 Task: Search one way flight ticket for 3 adults, 3 children in business from Culebra: Benjamin Rivera Noriega Airport to Riverton: Central Wyoming Regional Airport (was Riverton Regional) on 8-4-2023. Choice of flights is Emirates. Number of bags: 1 carry on bag and 3 checked bags. Outbound departure time preference is 10:30.
Action: Mouse moved to (365, 298)
Screenshot: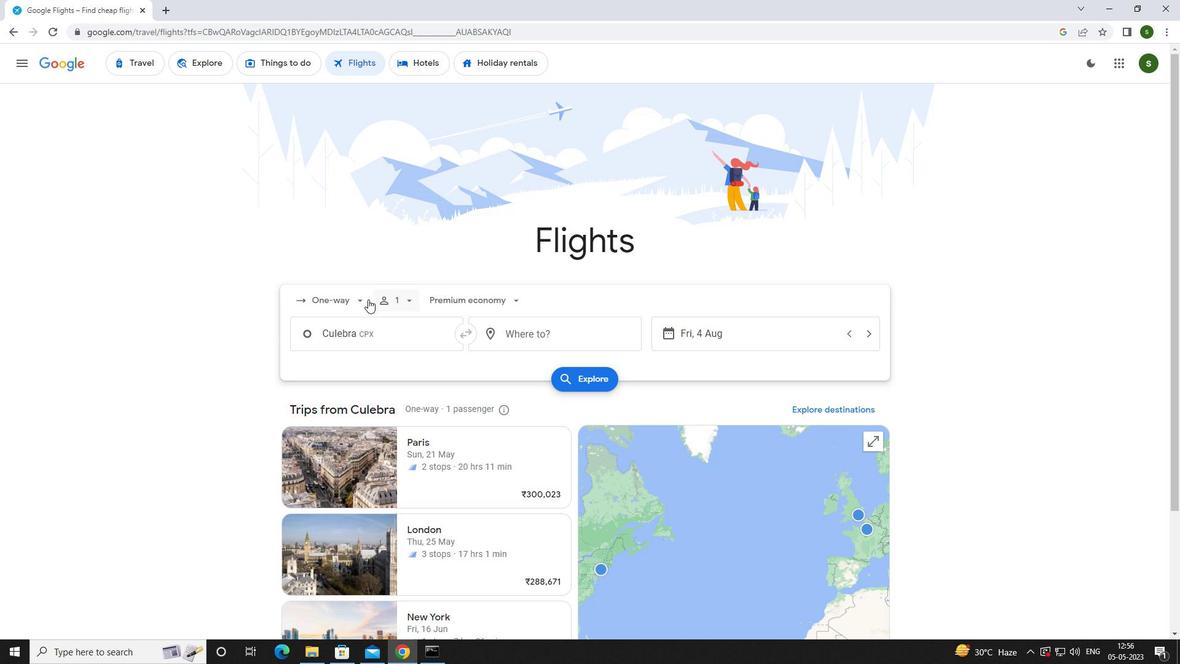 
Action: Mouse pressed left at (365, 298)
Screenshot: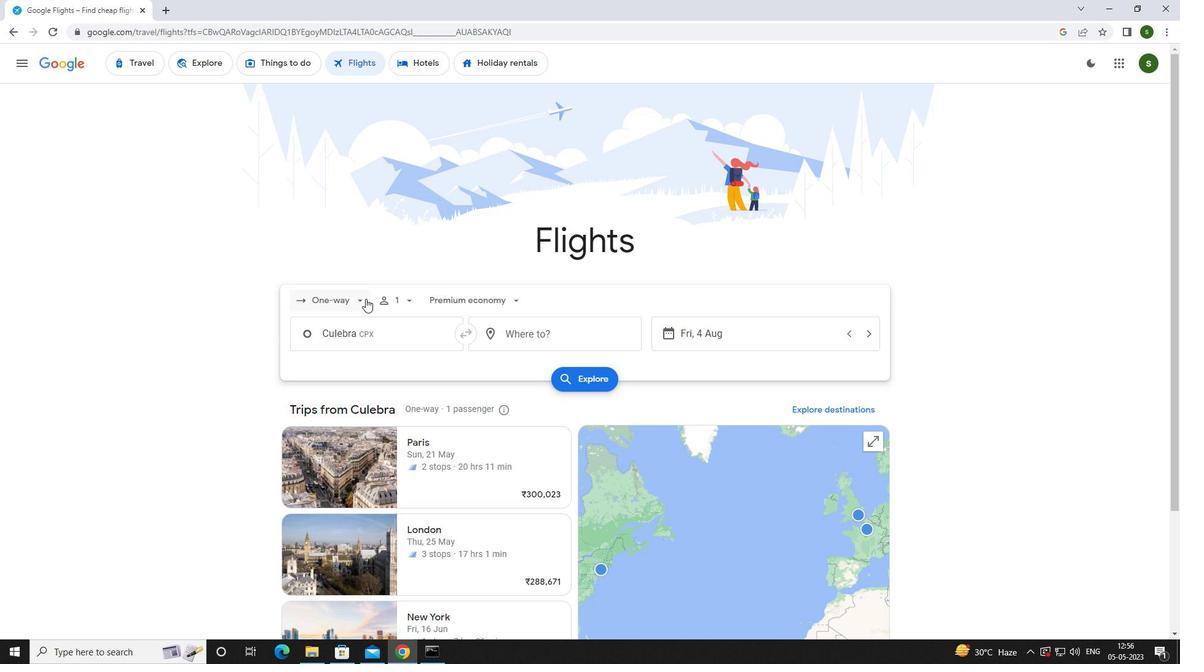 
Action: Mouse moved to (351, 351)
Screenshot: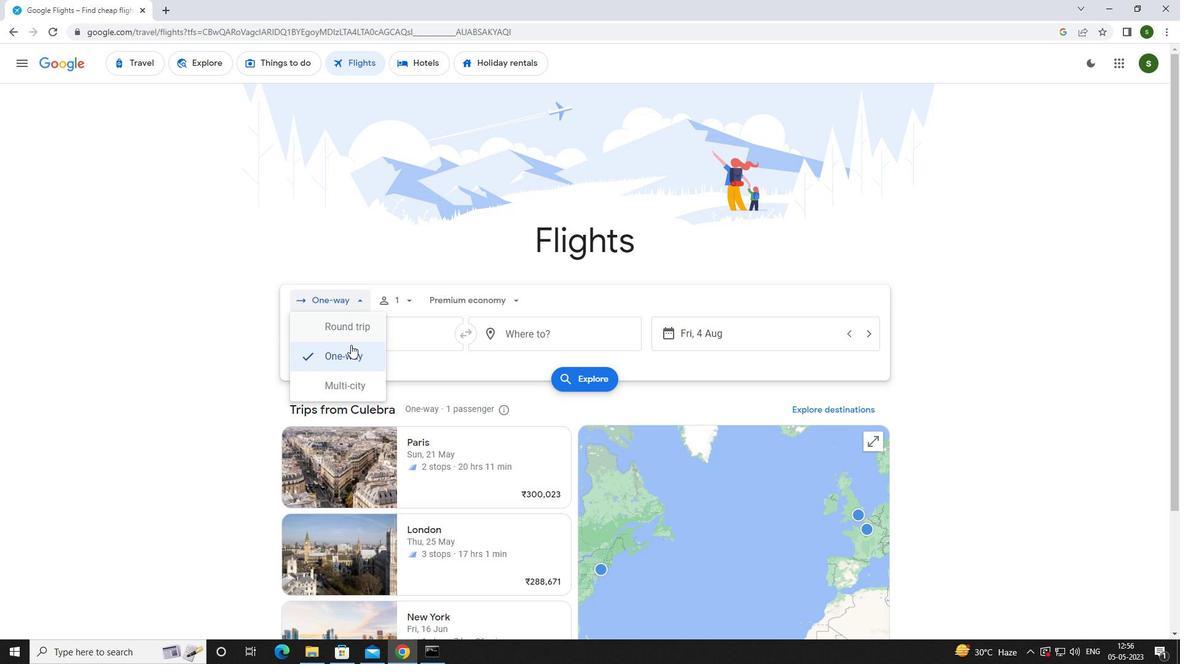 
Action: Mouse pressed left at (351, 351)
Screenshot: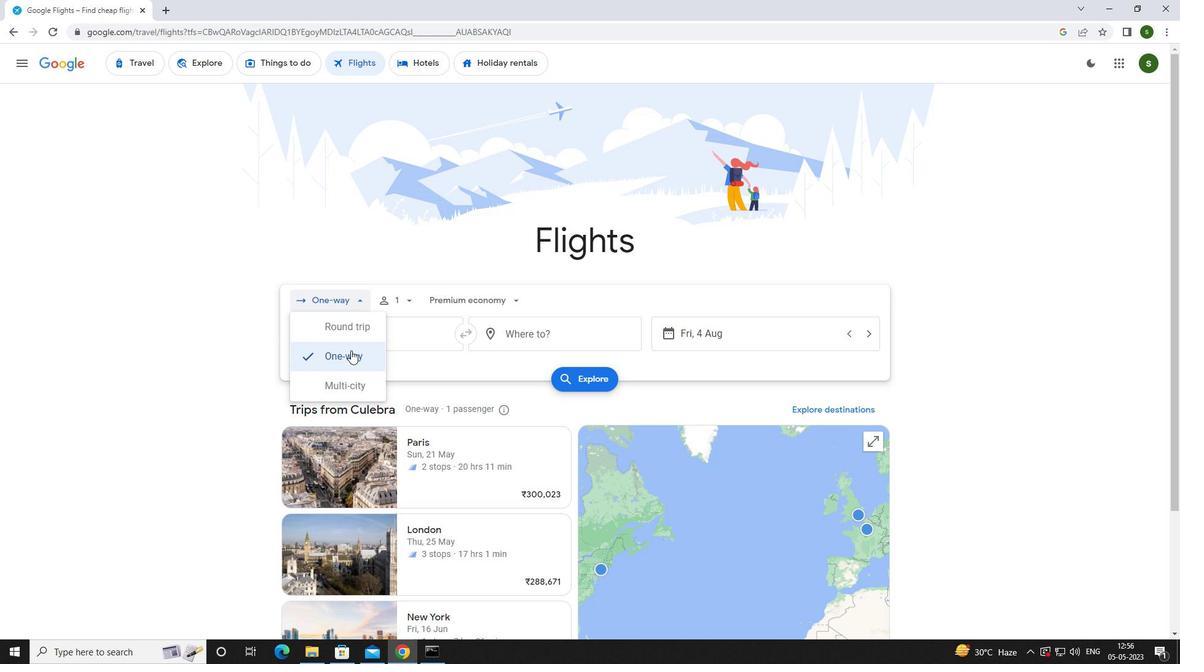 
Action: Mouse moved to (405, 302)
Screenshot: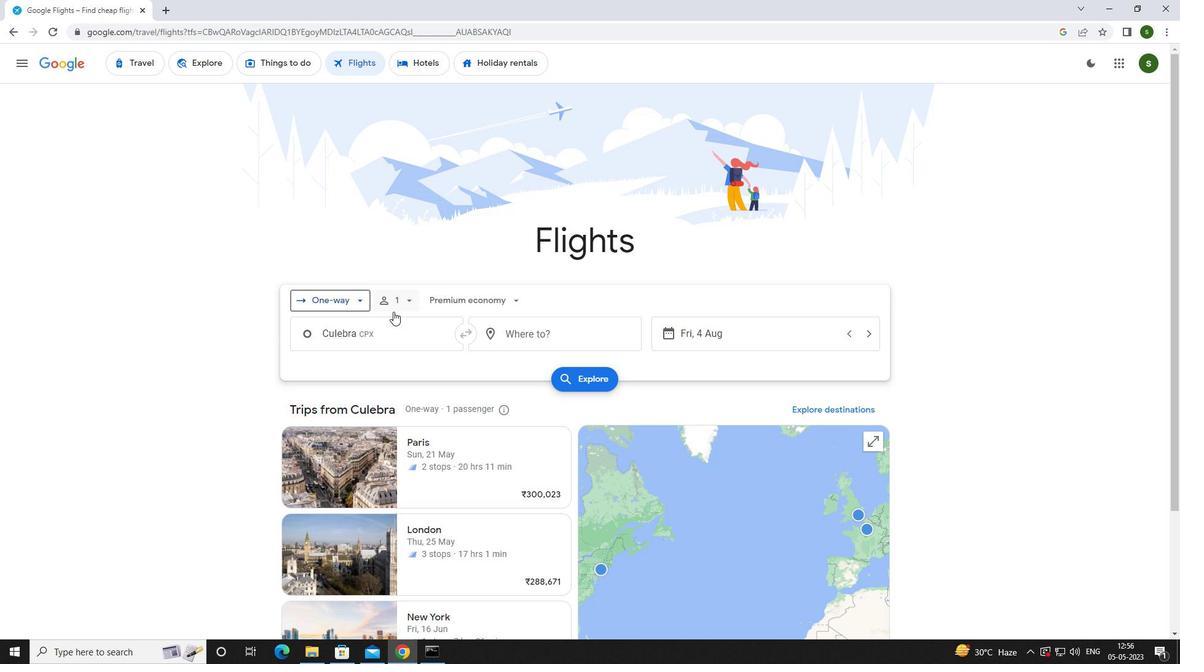 
Action: Mouse pressed left at (405, 302)
Screenshot: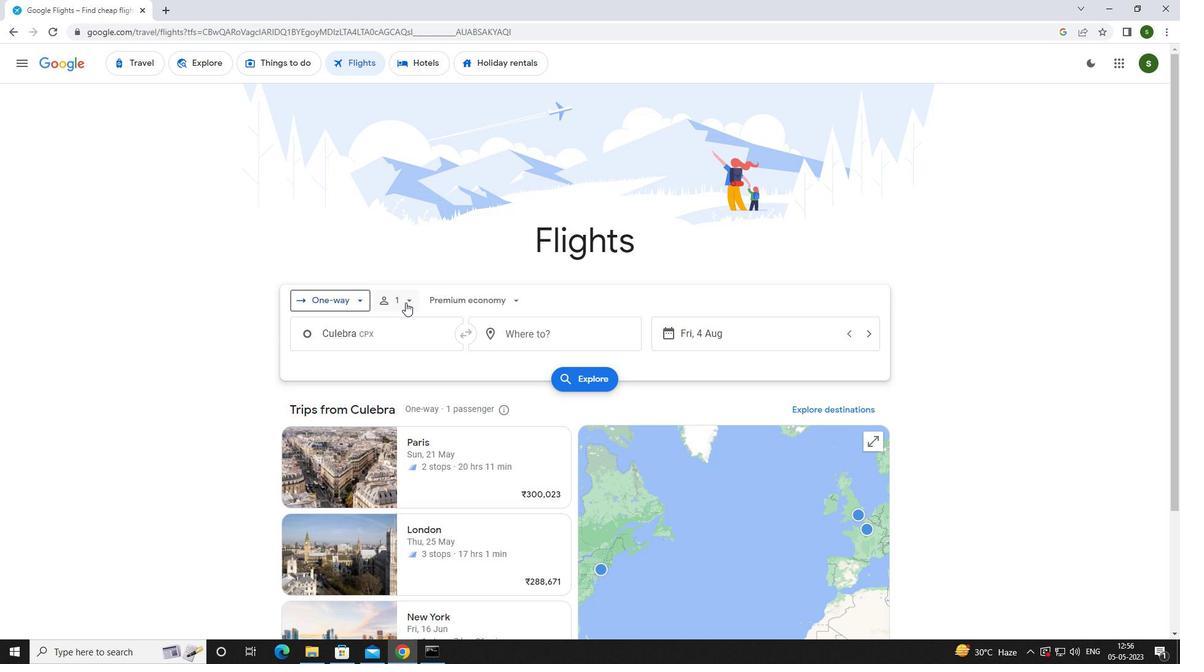 
Action: Mouse moved to (497, 325)
Screenshot: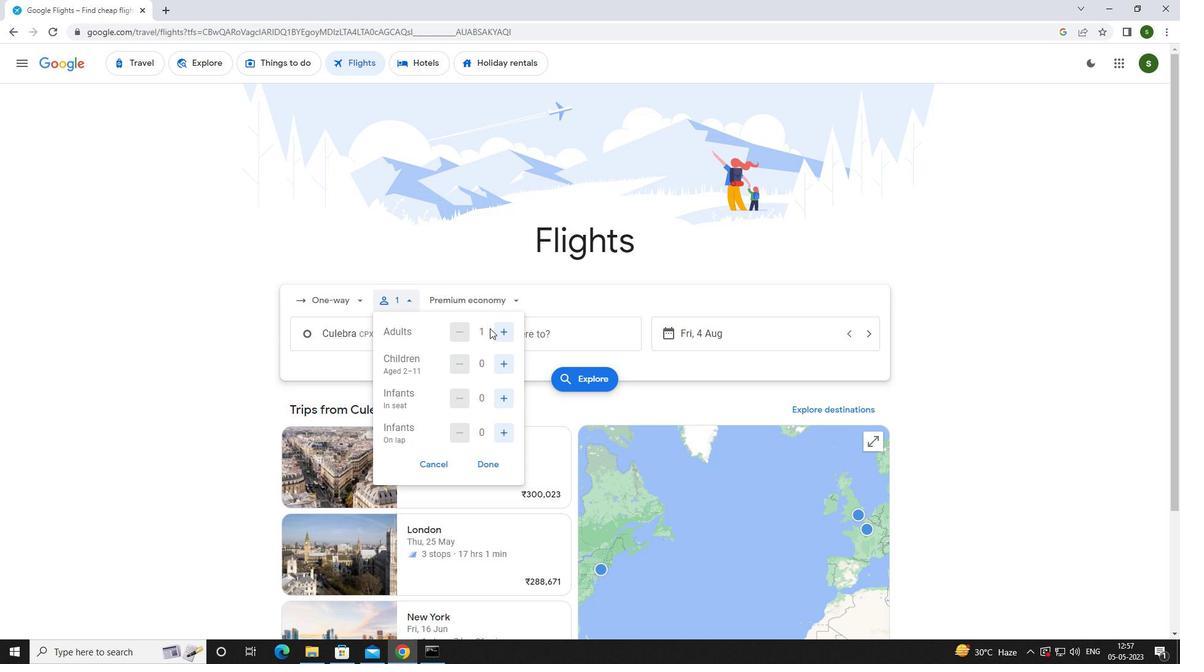 
Action: Mouse pressed left at (497, 325)
Screenshot: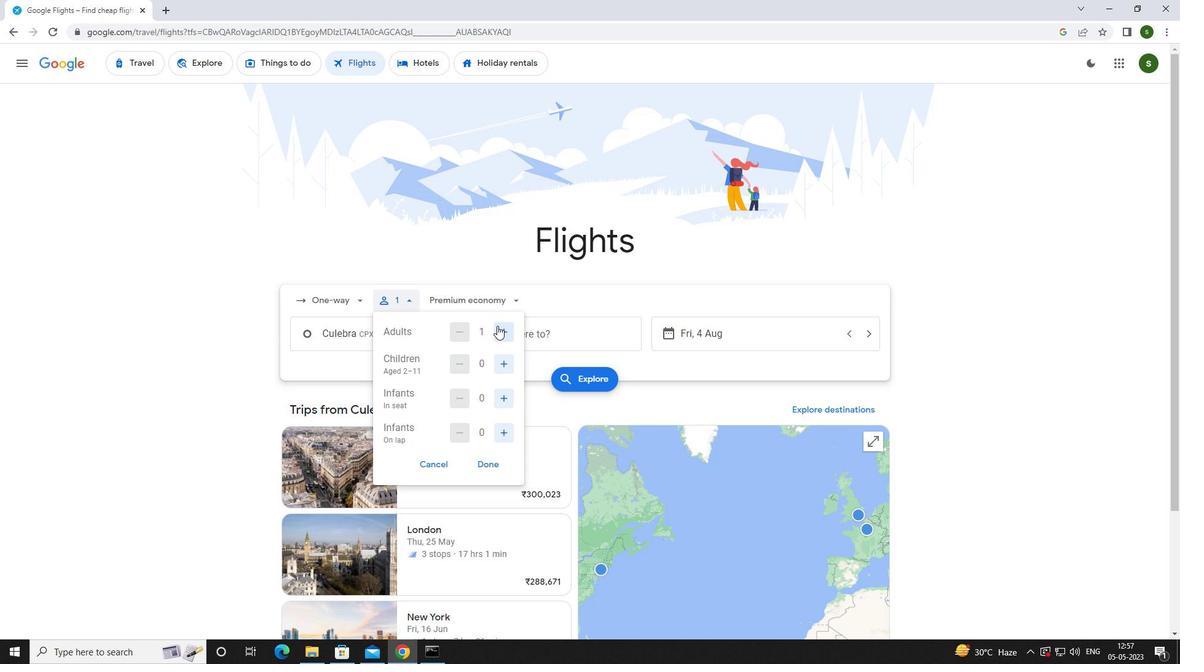 
Action: Mouse pressed left at (497, 325)
Screenshot: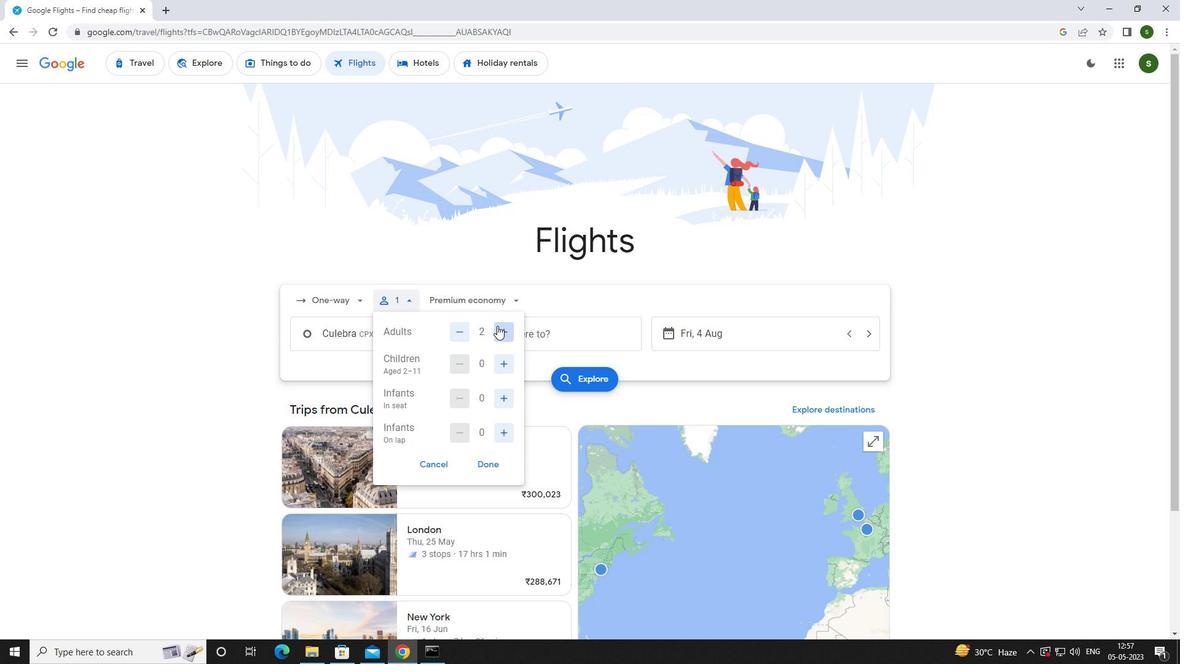 
Action: Mouse moved to (502, 357)
Screenshot: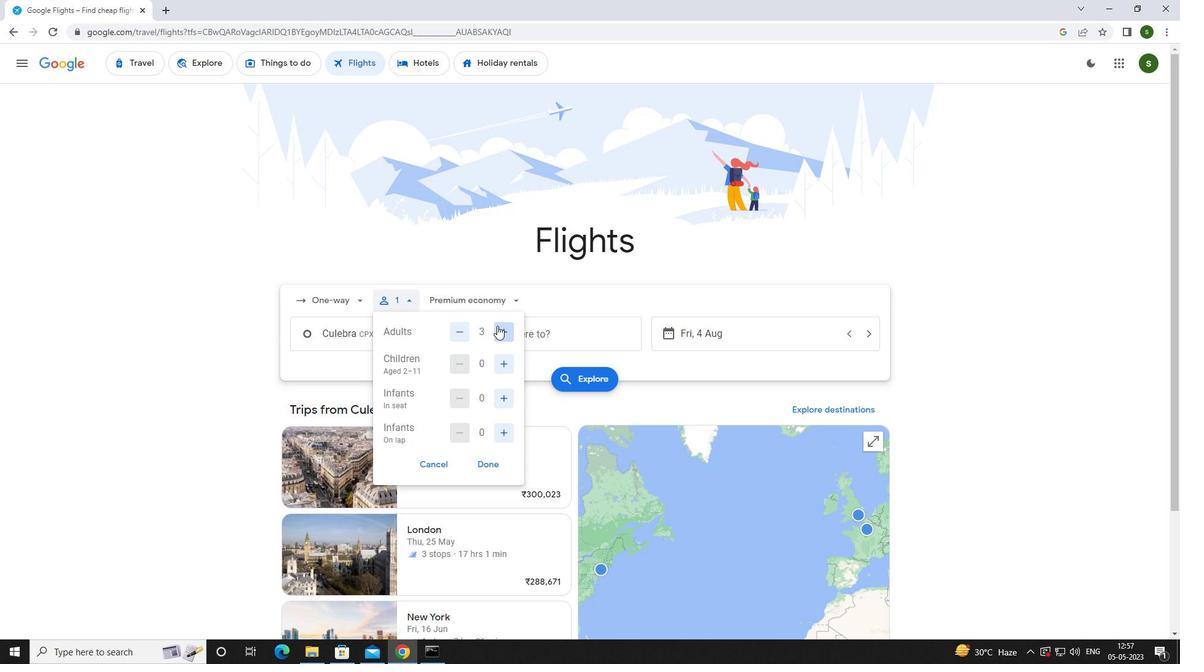 
Action: Mouse pressed left at (502, 357)
Screenshot: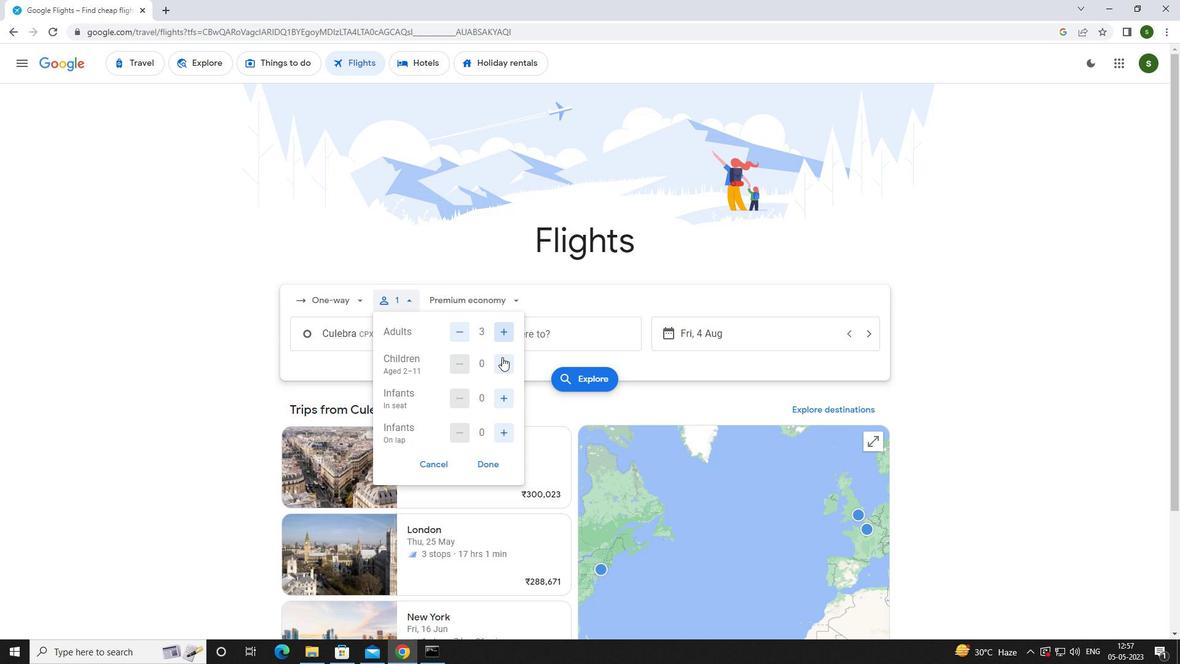 
Action: Mouse pressed left at (502, 357)
Screenshot: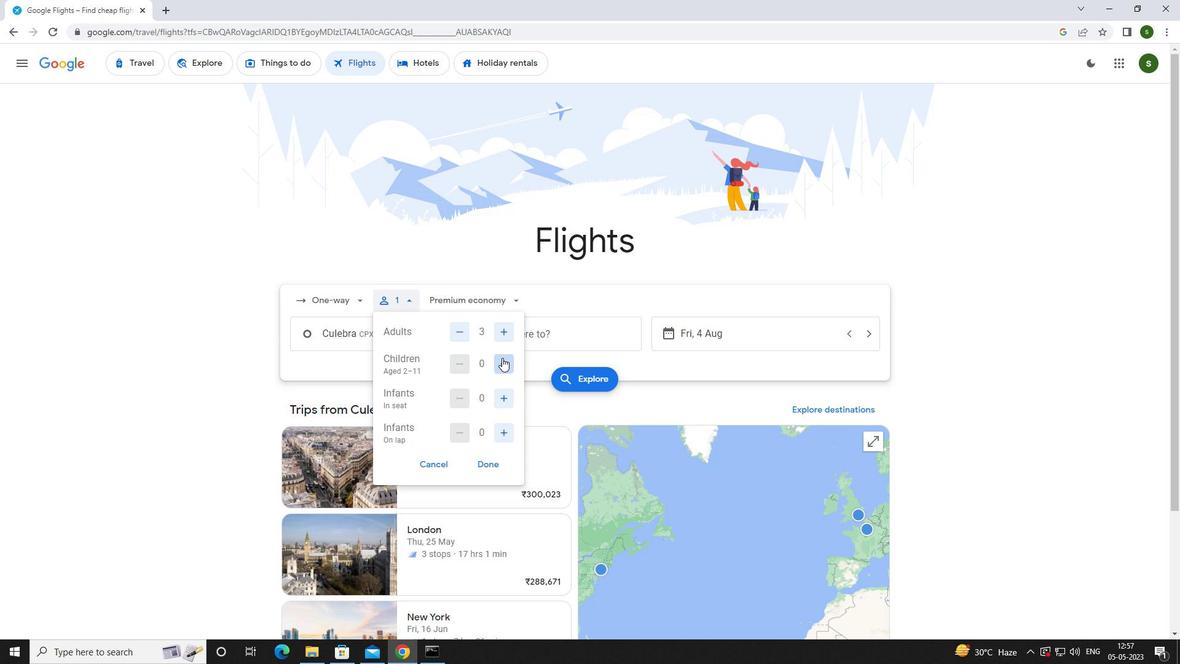 
Action: Mouse pressed left at (502, 357)
Screenshot: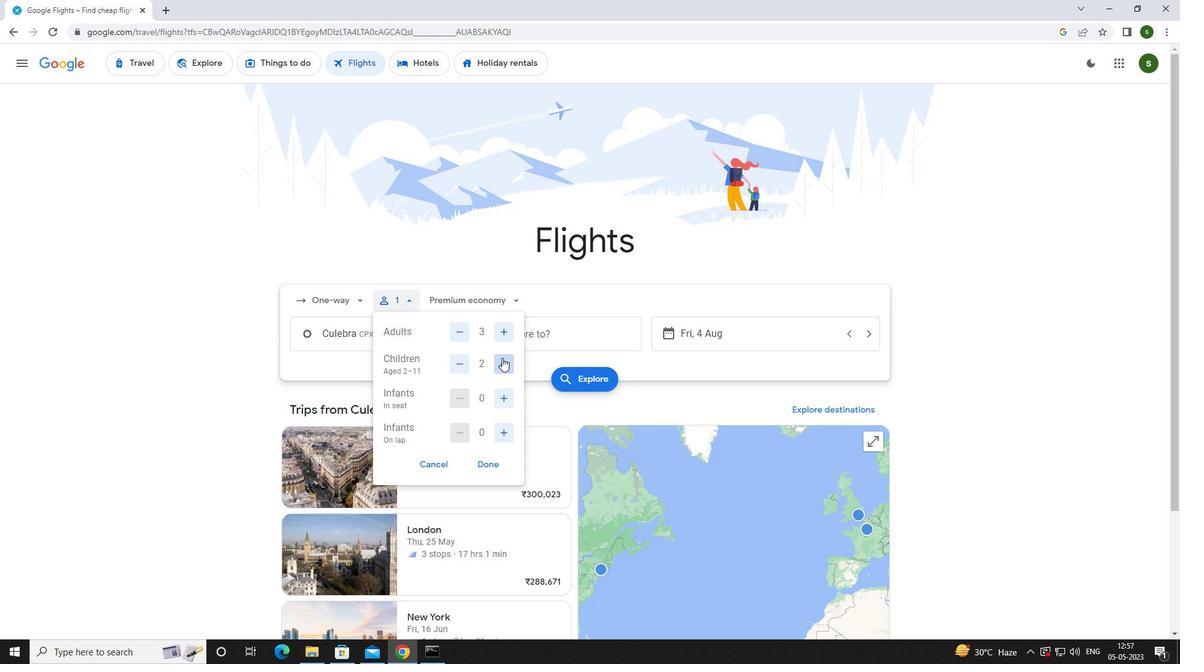 
Action: Mouse moved to (496, 300)
Screenshot: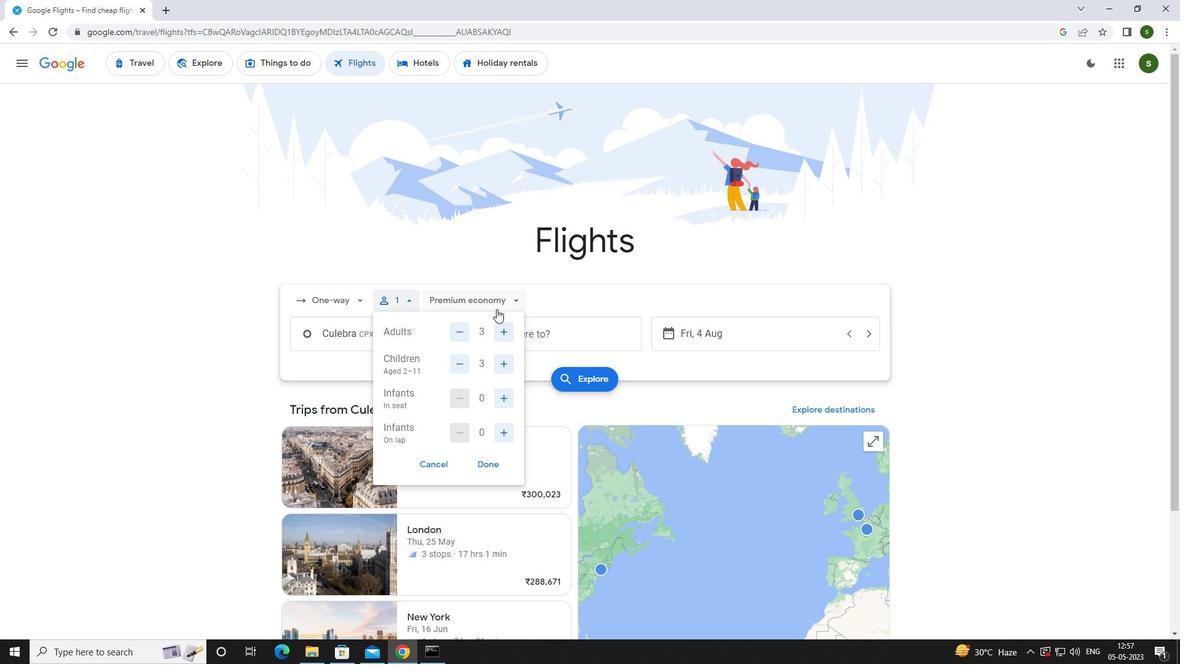 
Action: Mouse pressed left at (496, 300)
Screenshot: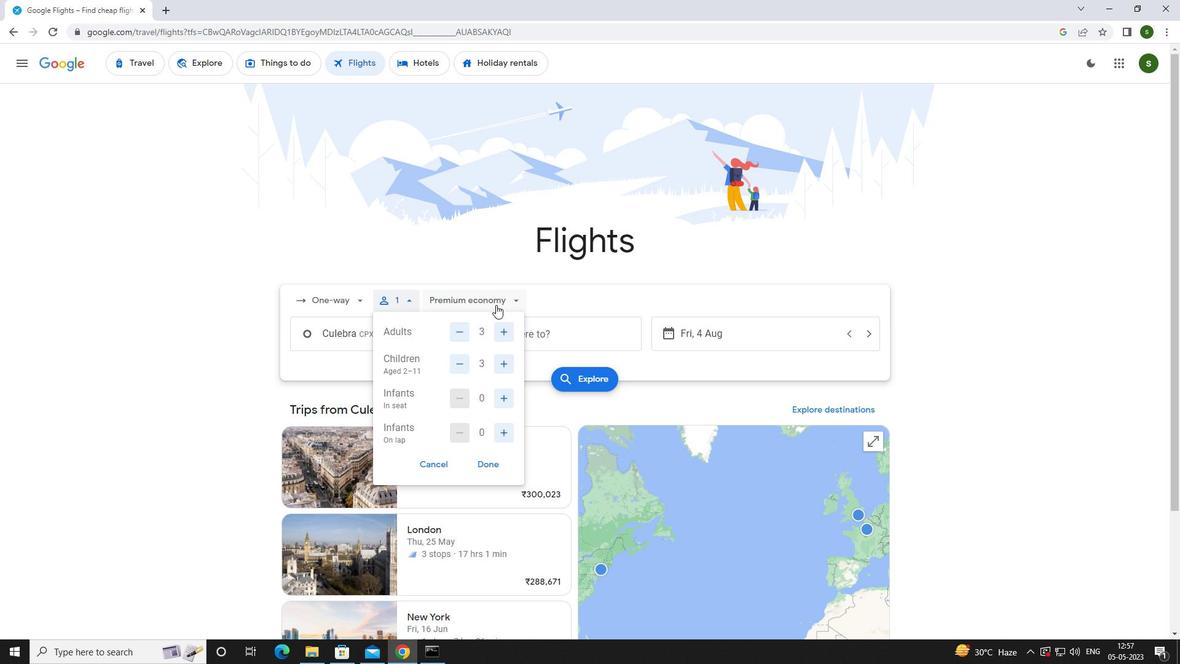 
Action: Mouse moved to (488, 381)
Screenshot: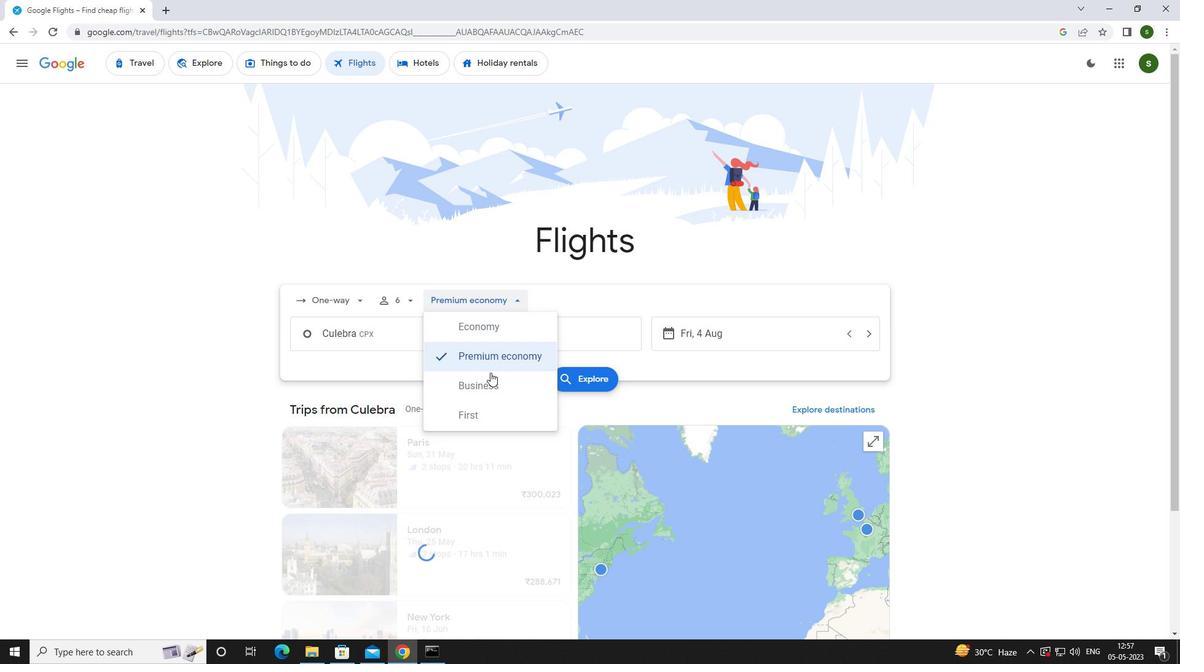 
Action: Mouse pressed left at (488, 381)
Screenshot: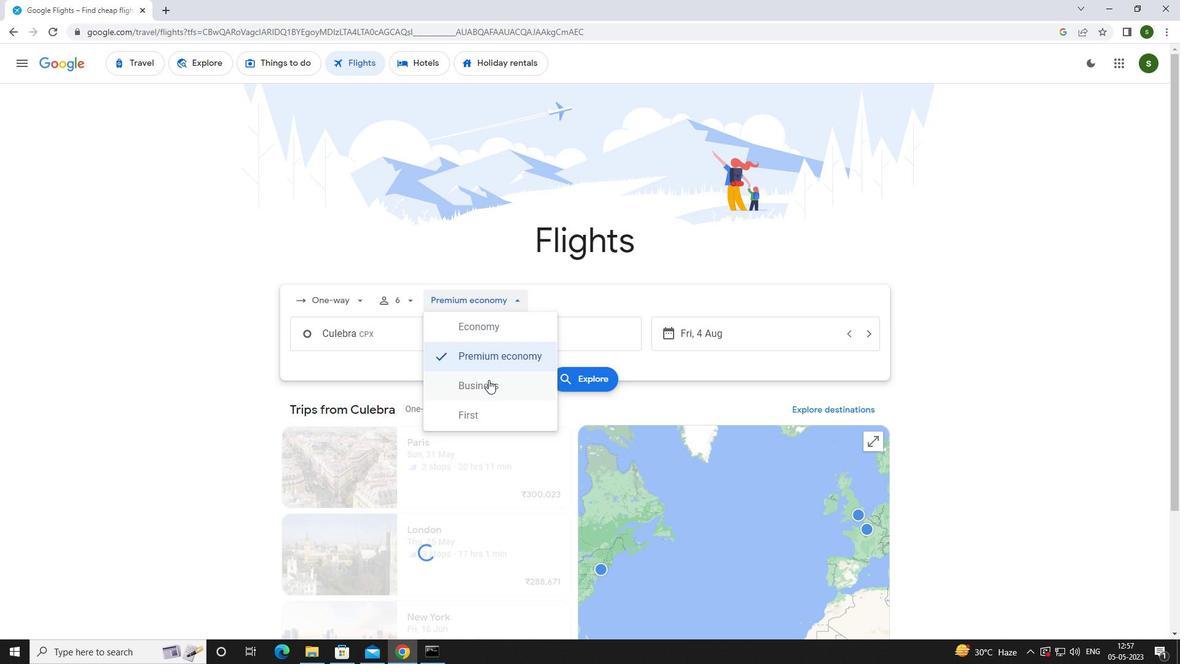 
Action: Mouse moved to (415, 333)
Screenshot: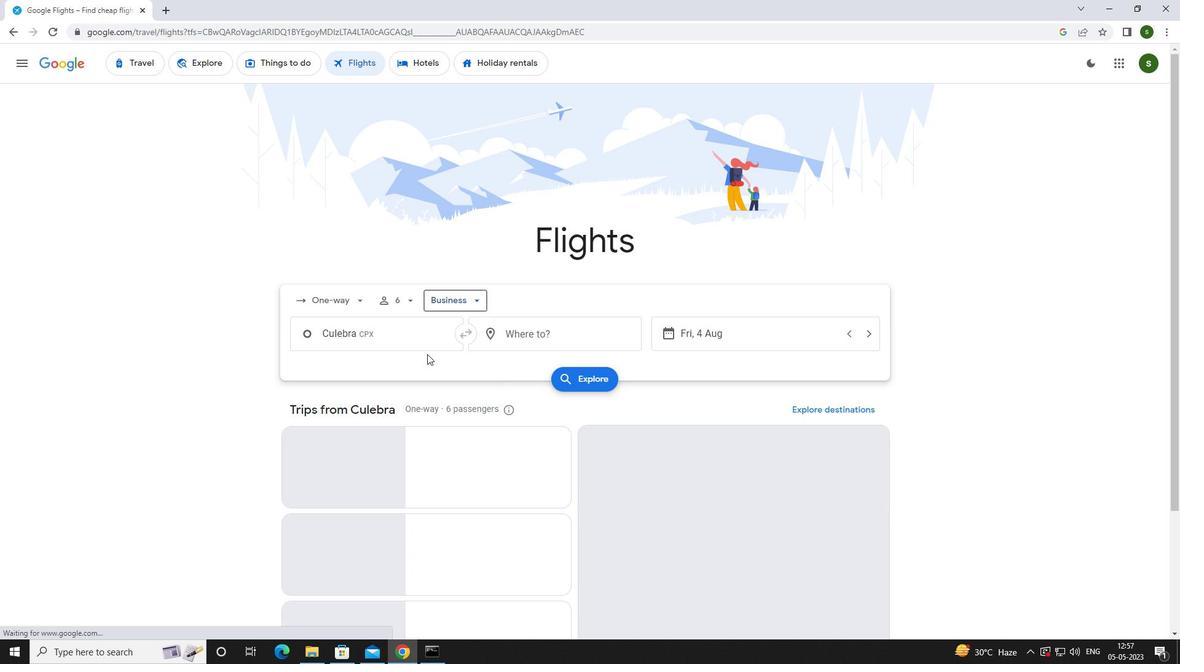 
Action: Mouse pressed left at (415, 333)
Screenshot: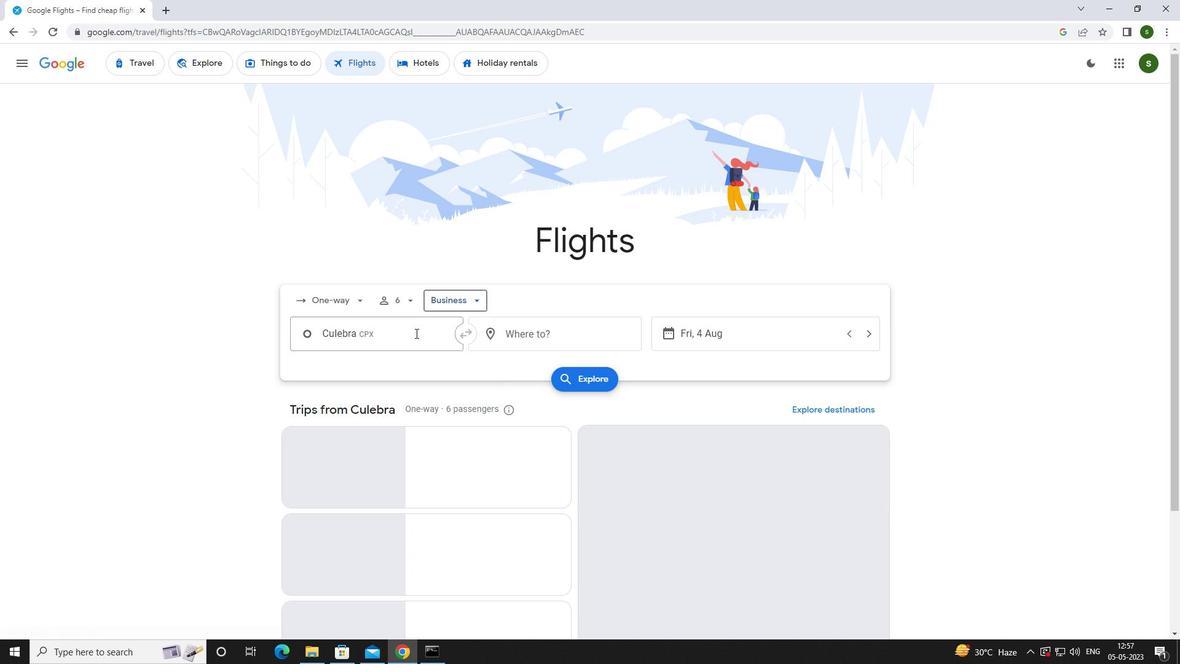 
Action: Mouse moved to (415, 332)
Screenshot: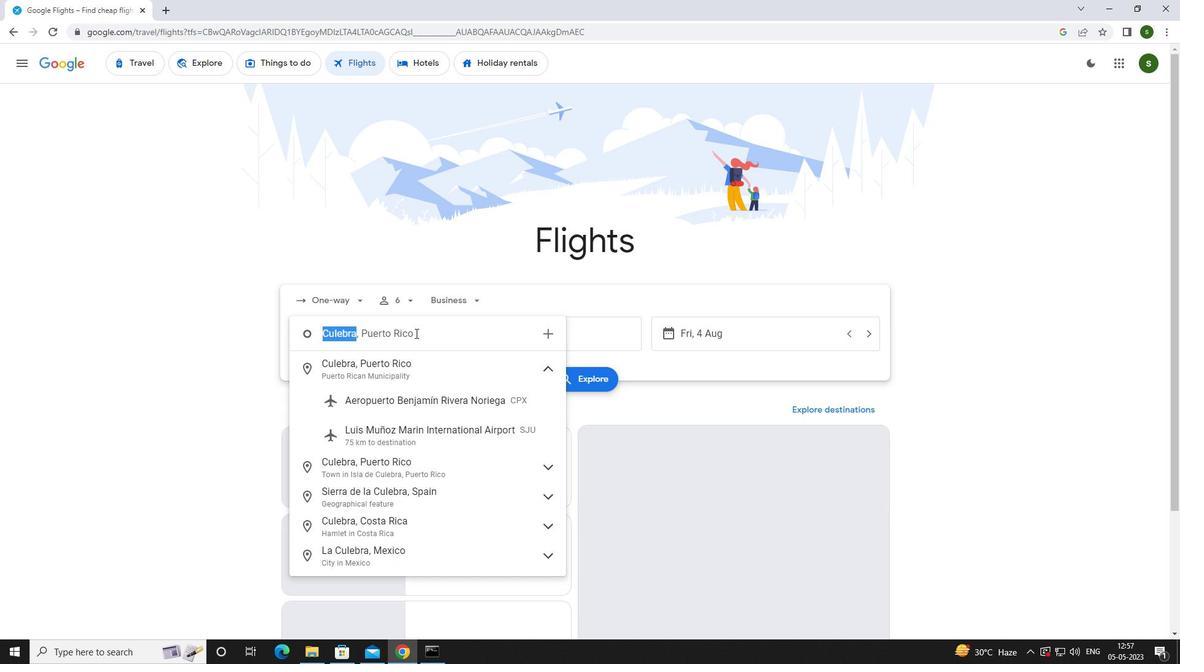 
Action: Key pressed <Key.caps_lock>b<Key.caps_lock>enjamin<Key.space><Key.caps_lock>r<Key.caps_lock>i
Screenshot: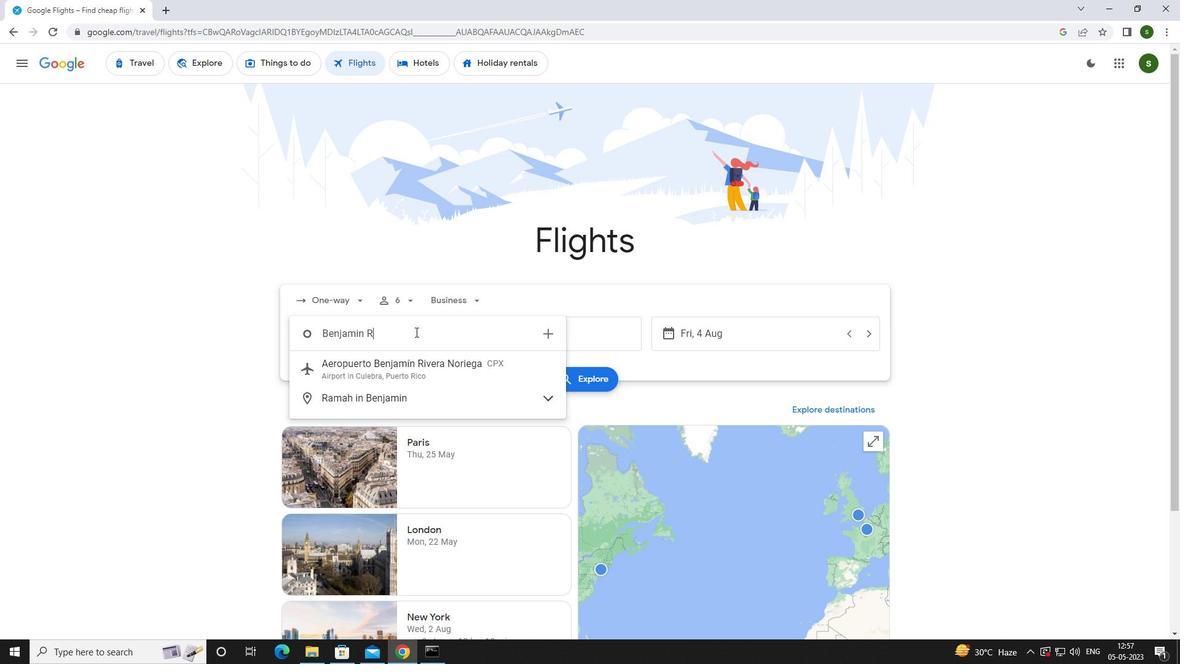 
Action: Mouse moved to (411, 365)
Screenshot: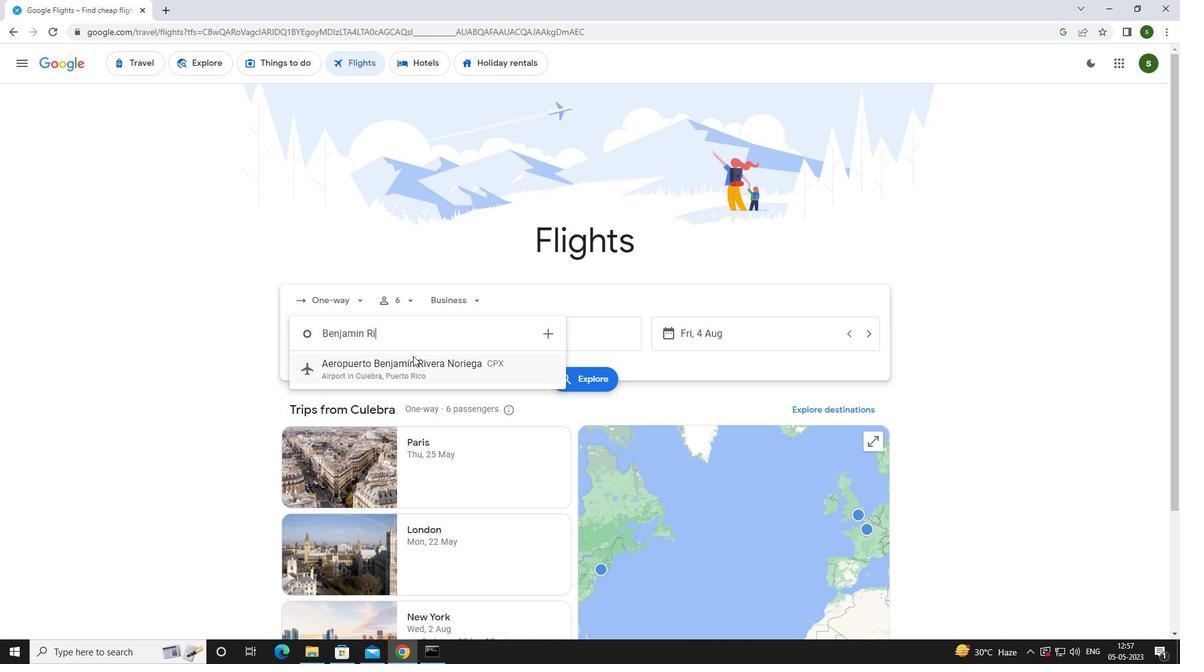 
Action: Mouse pressed left at (411, 365)
Screenshot: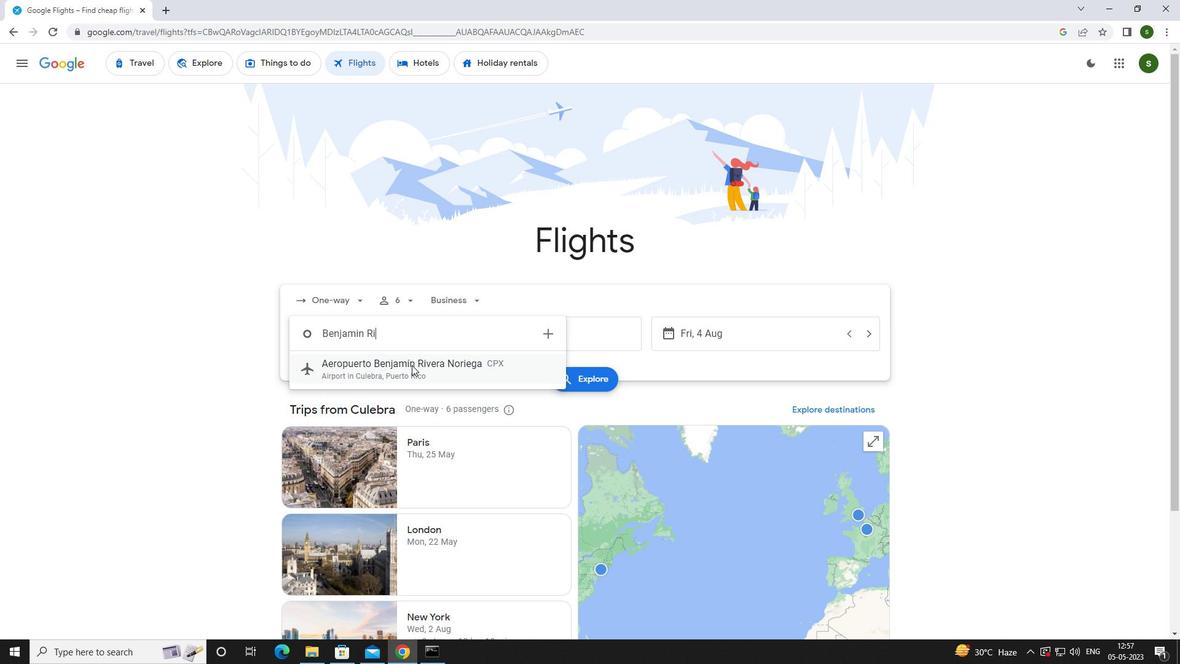
Action: Mouse moved to (533, 340)
Screenshot: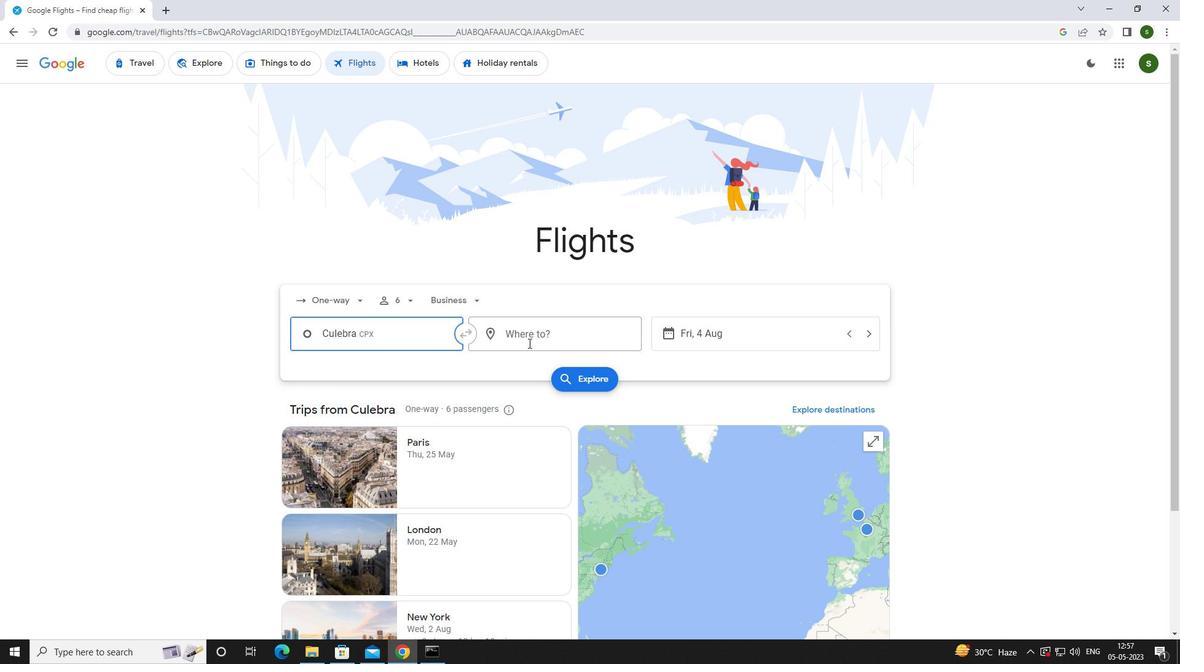 
Action: Mouse pressed left at (533, 340)
Screenshot: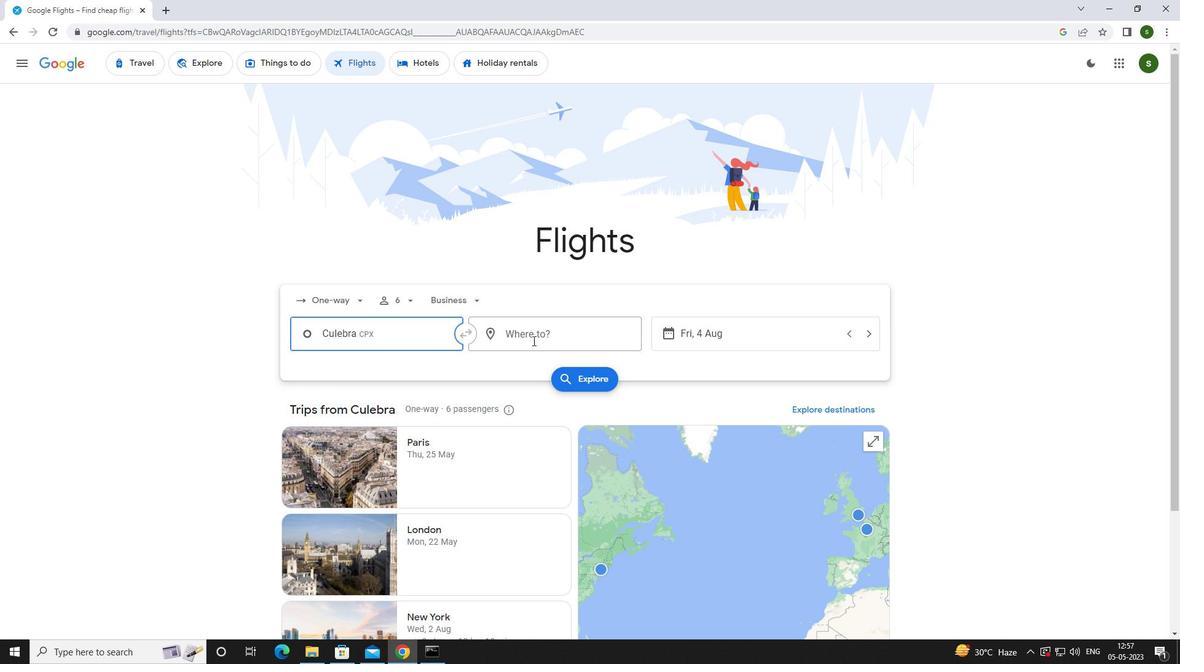 
Action: Key pressed <Key.caps_lock>r<Key.caps_lock>iverto
Screenshot: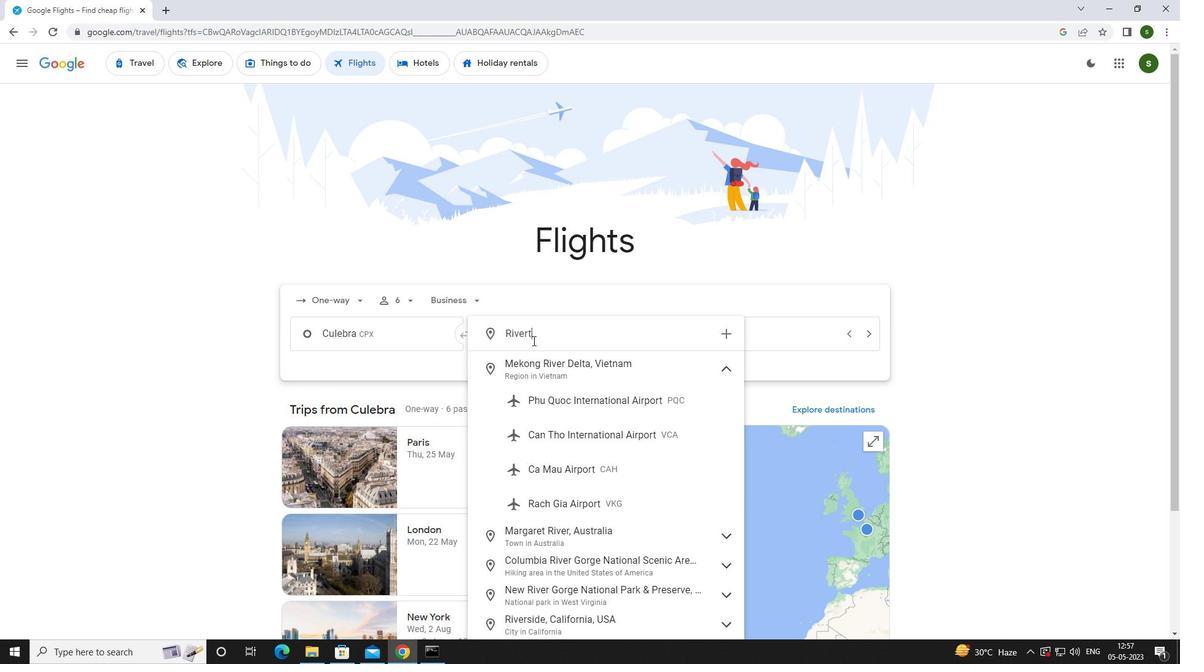 
Action: Mouse moved to (570, 403)
Screenshot: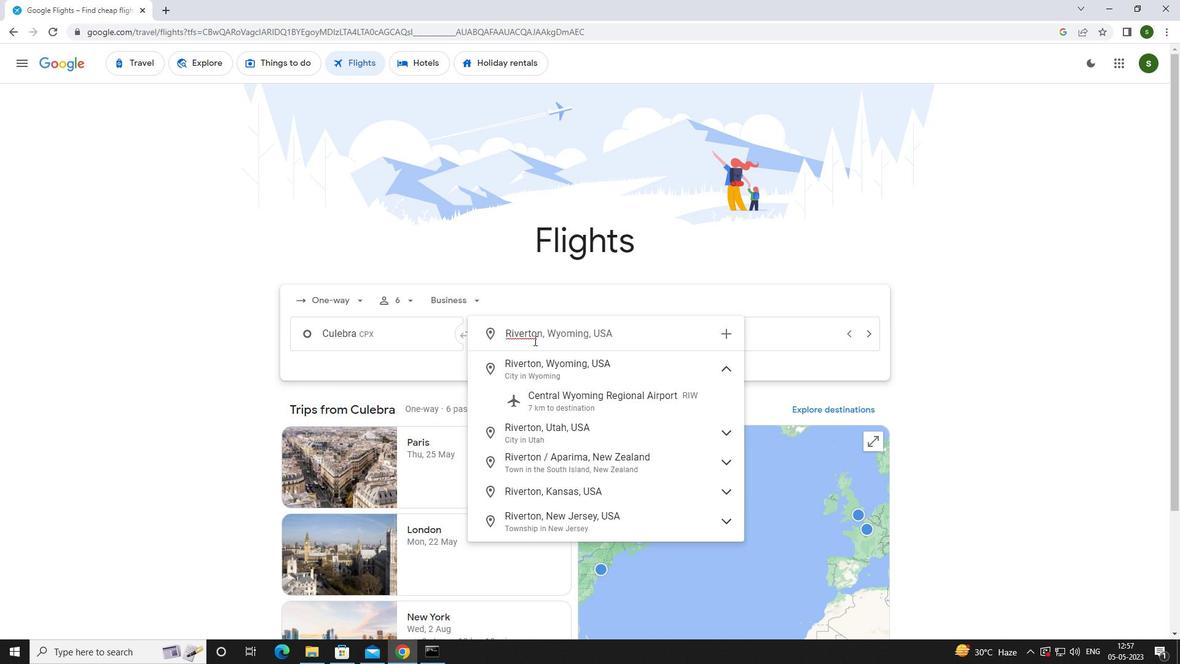 
Action: Mouse pressed left at (570, 403)
Screenshot: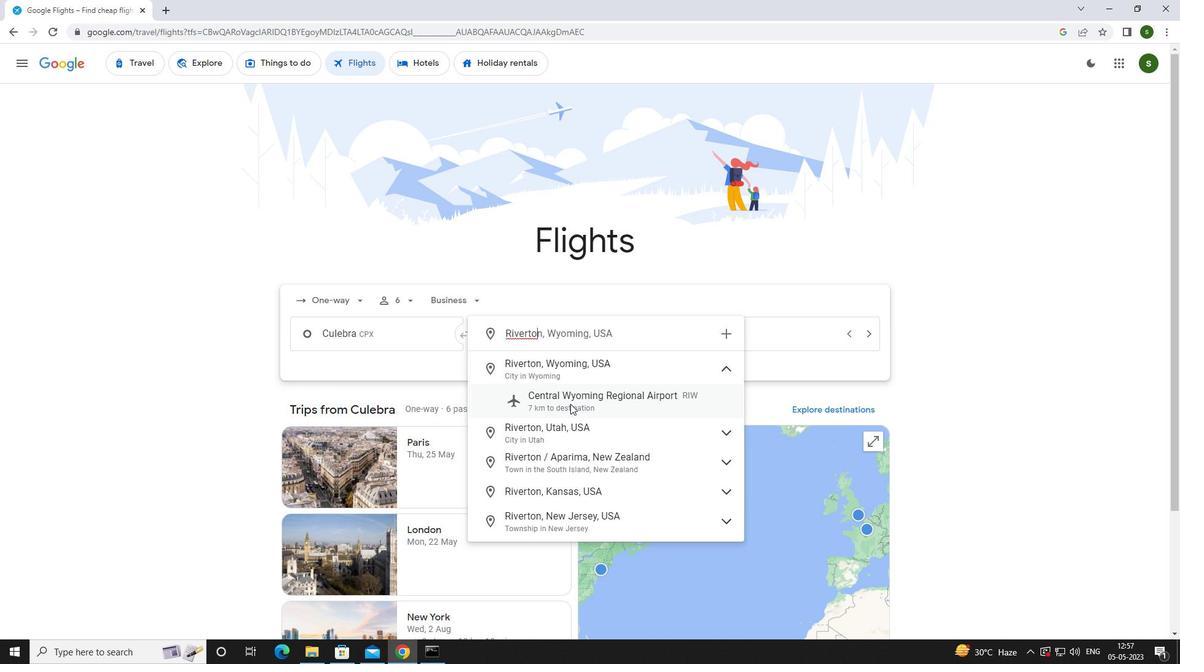 
Action: Mouse moved to (729, 338)
Screenshot: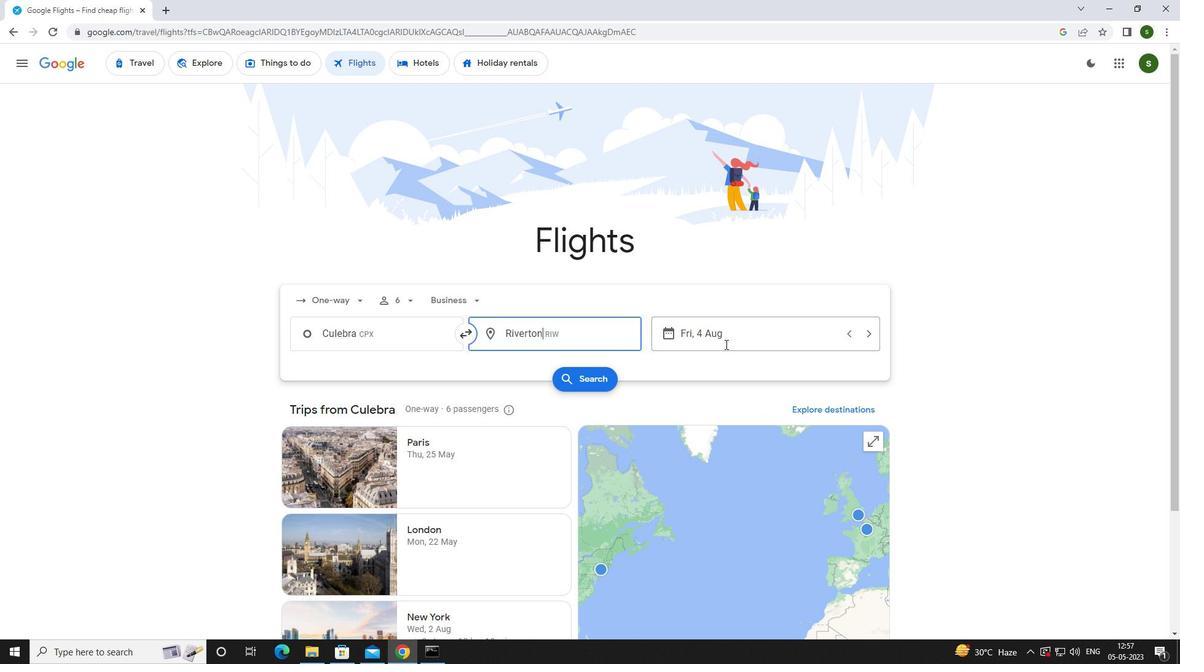 
Action: Mouse pressed left at (729, 338)
Screenshot: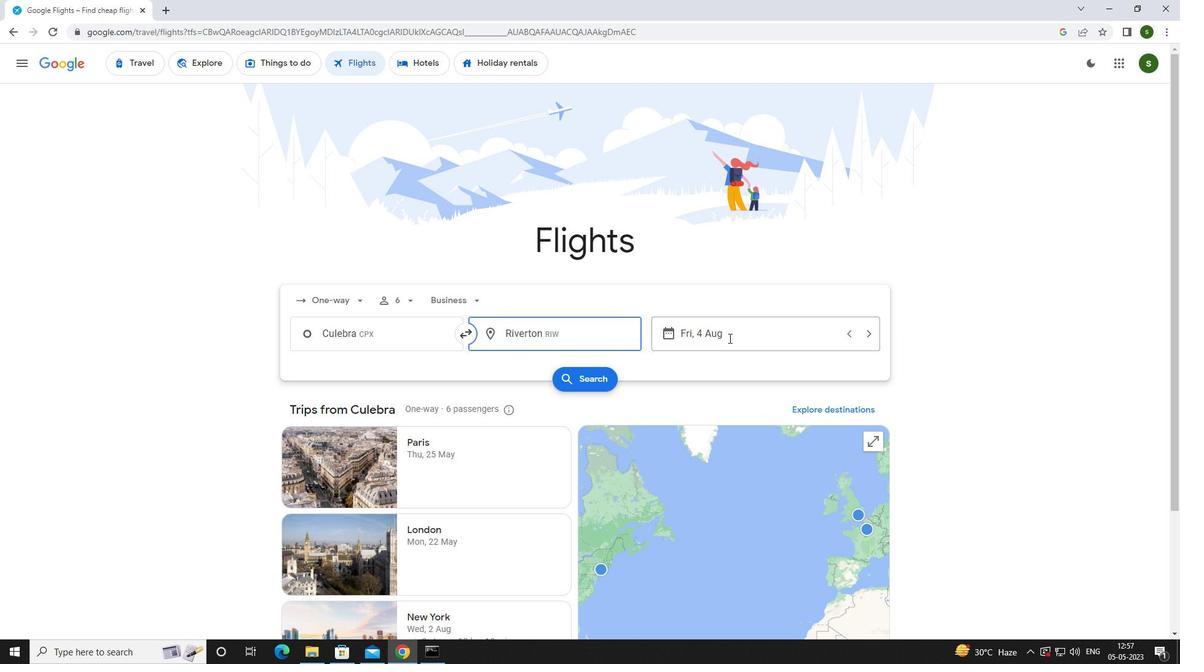 
Action: Mouse moved to (594, 416)
Screenshot: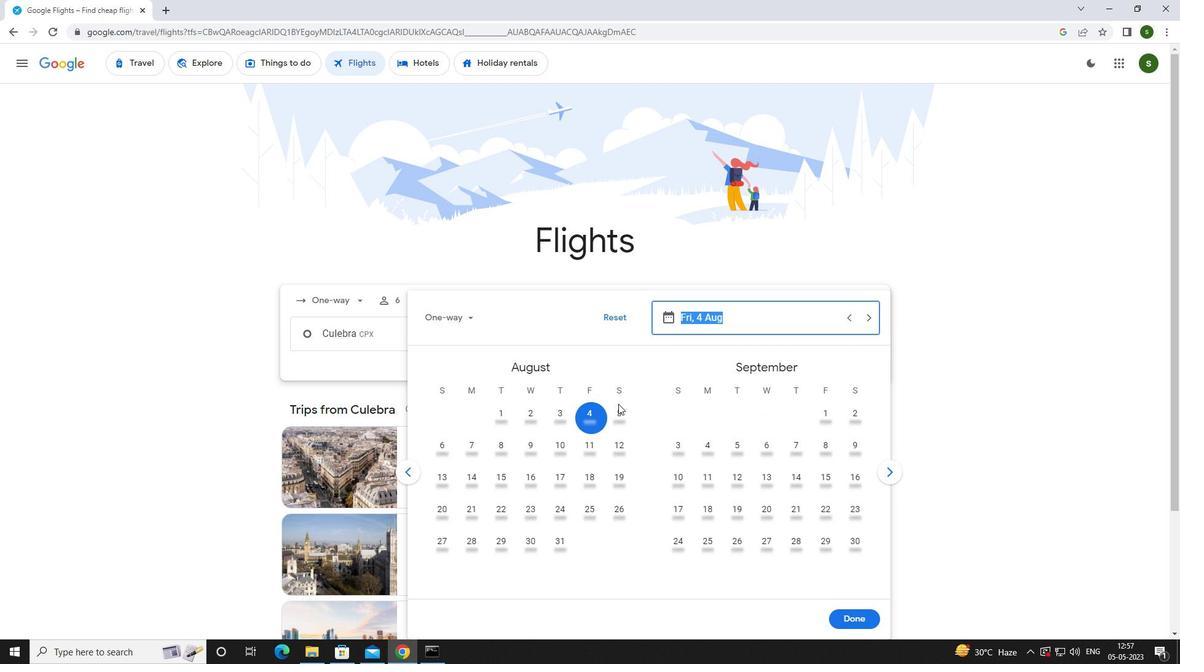 
Action: Mouse pressed left at (594, 416)
Screenshot: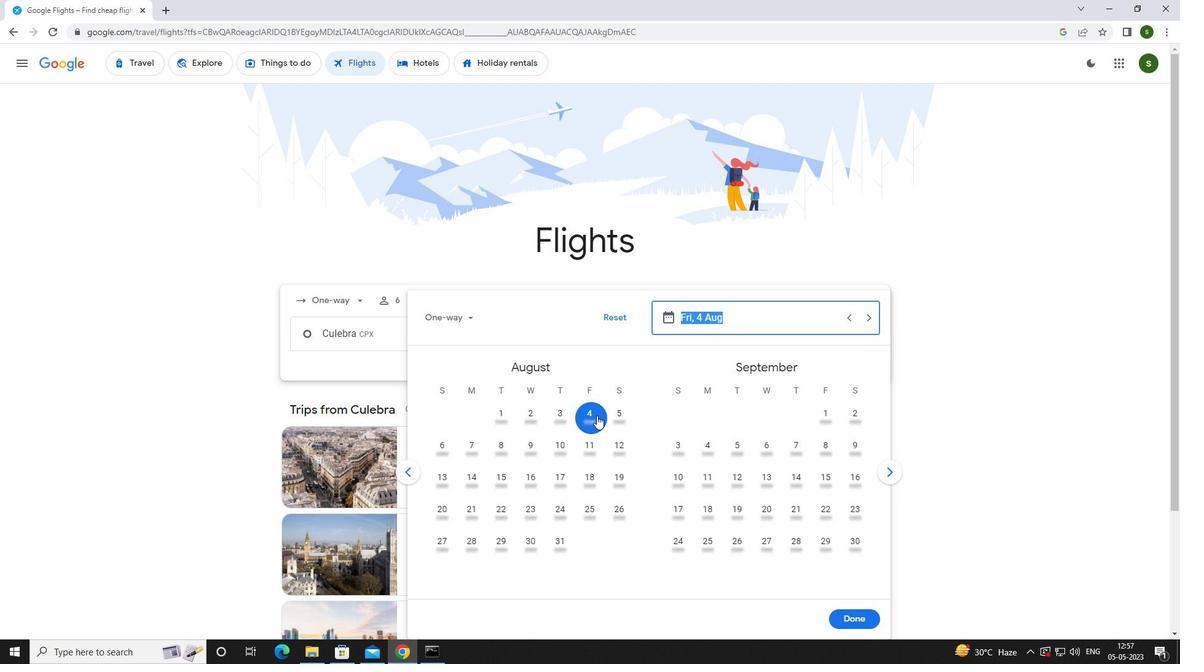 
Action: Mouse moved to (850, 616)
Screenshot: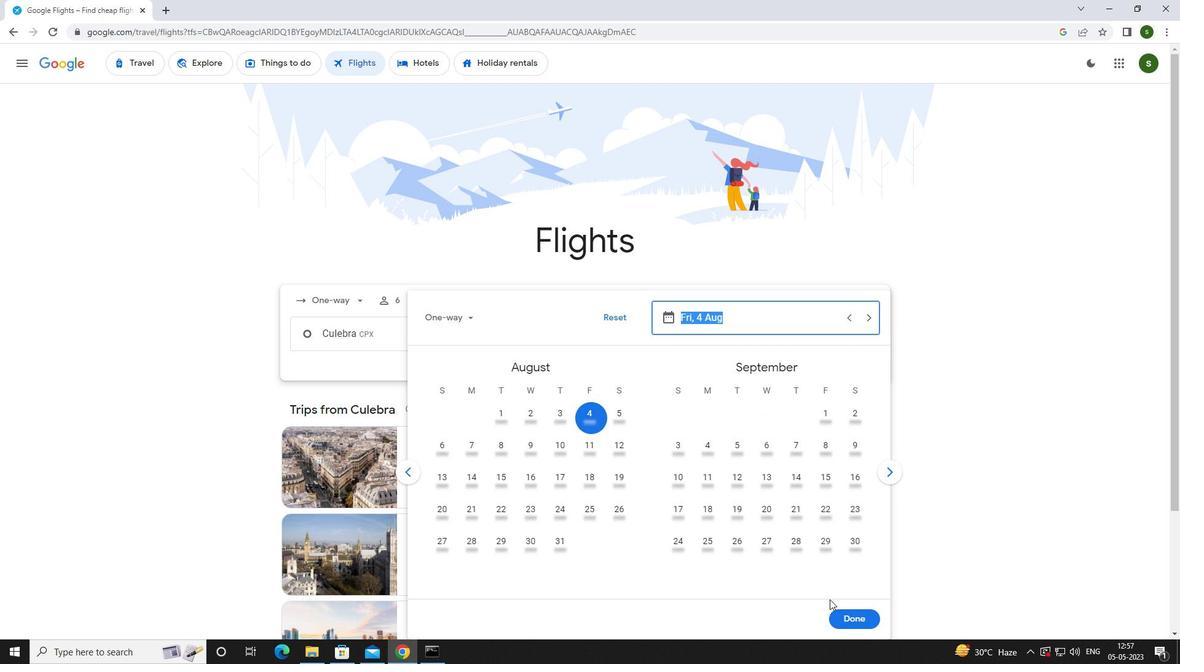 
Action: Mouse pressed left at (850, 616)
Screenshot: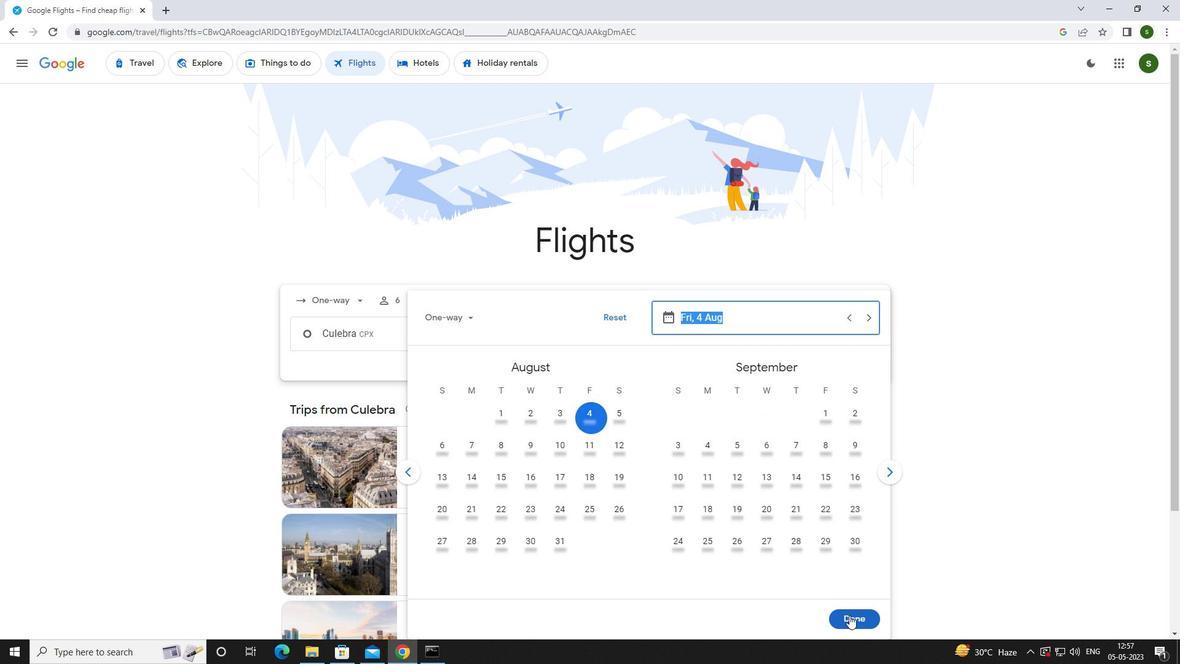 
Action: Mouse moved to (584, 380)
Screenshot: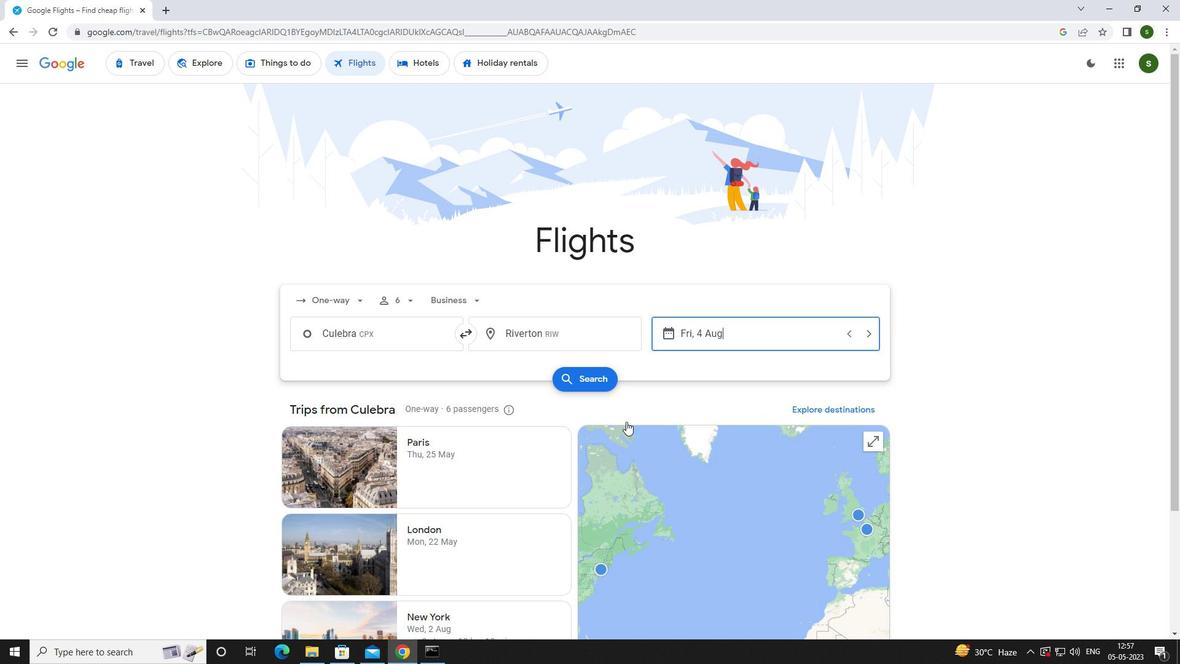 
Action: Mouse pressed left at (584, 380)
Screenshot: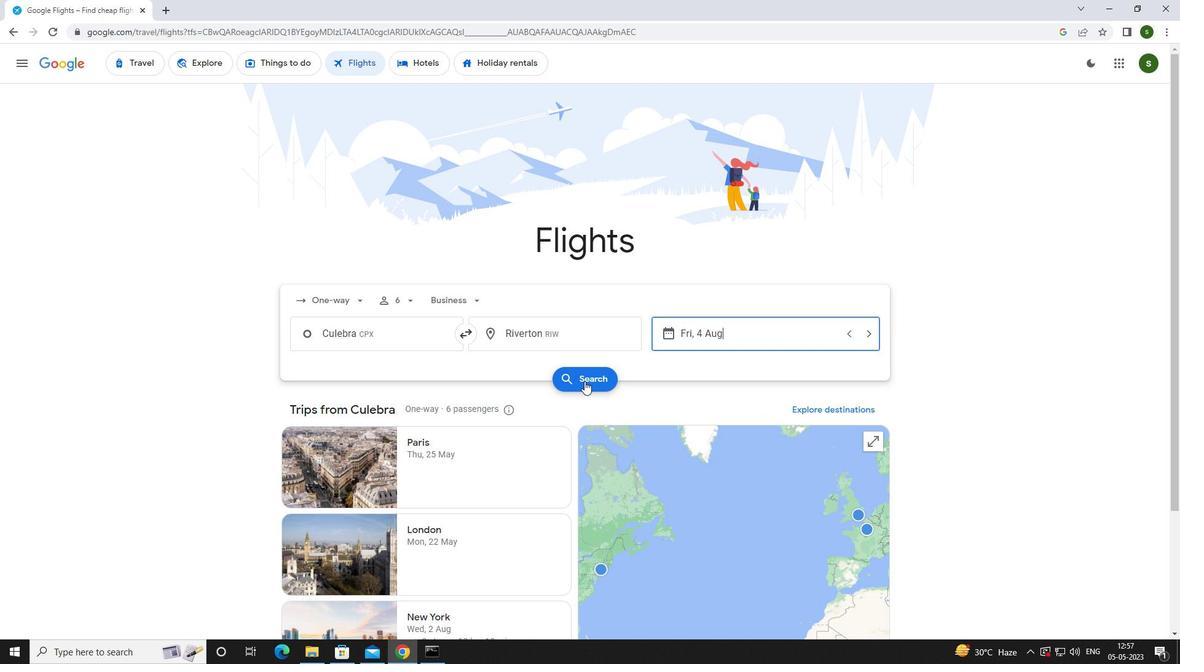 
Action: Mouse moved to (308, 172)
Screenshot: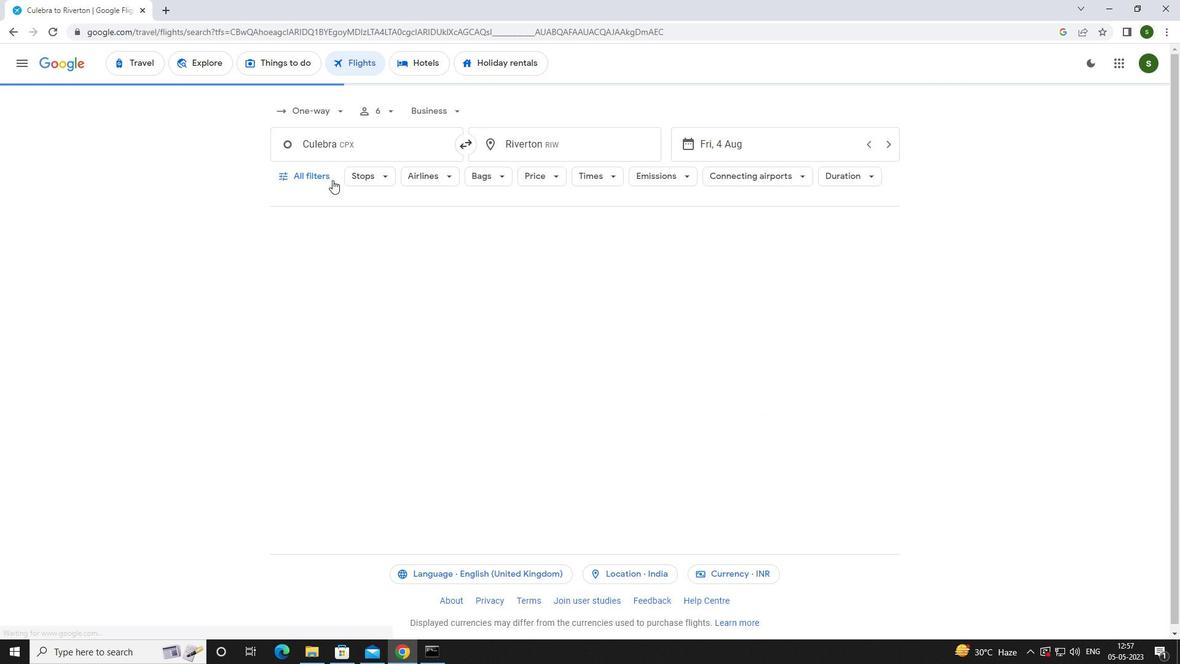 
Action: Mouse pressed left at (308, 172)
Screenshot: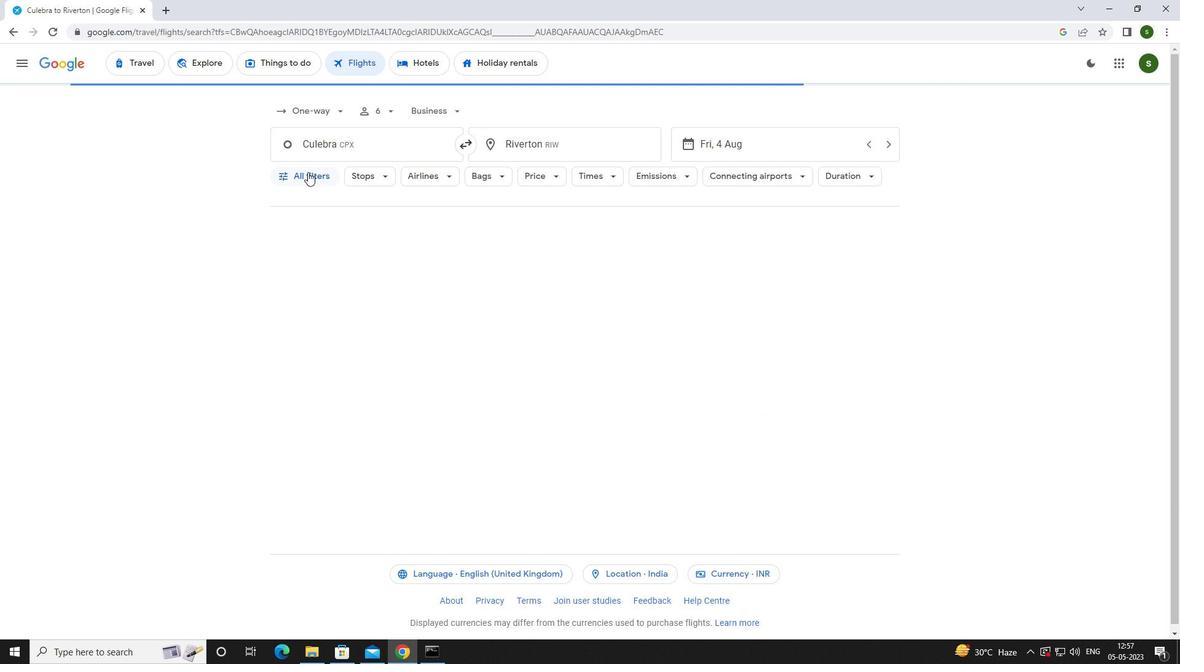 
Action: Mouse moved to (465, 436)
Screenshot: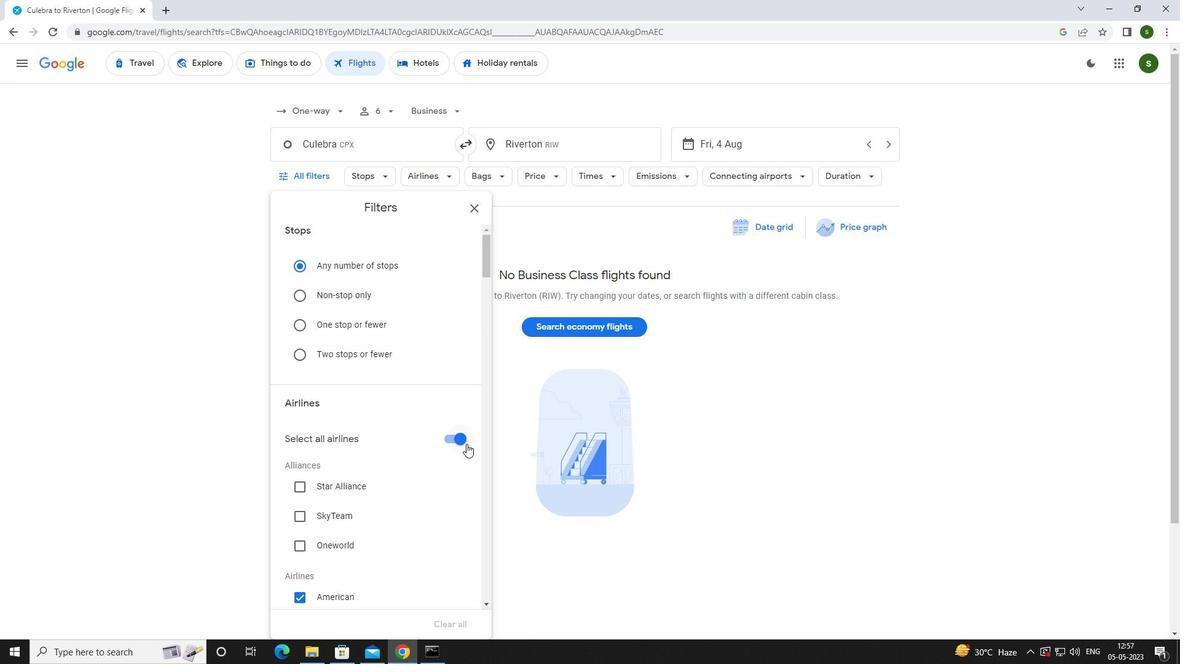 
Action: Mouse pressed left at (465, 436)
Screenshot: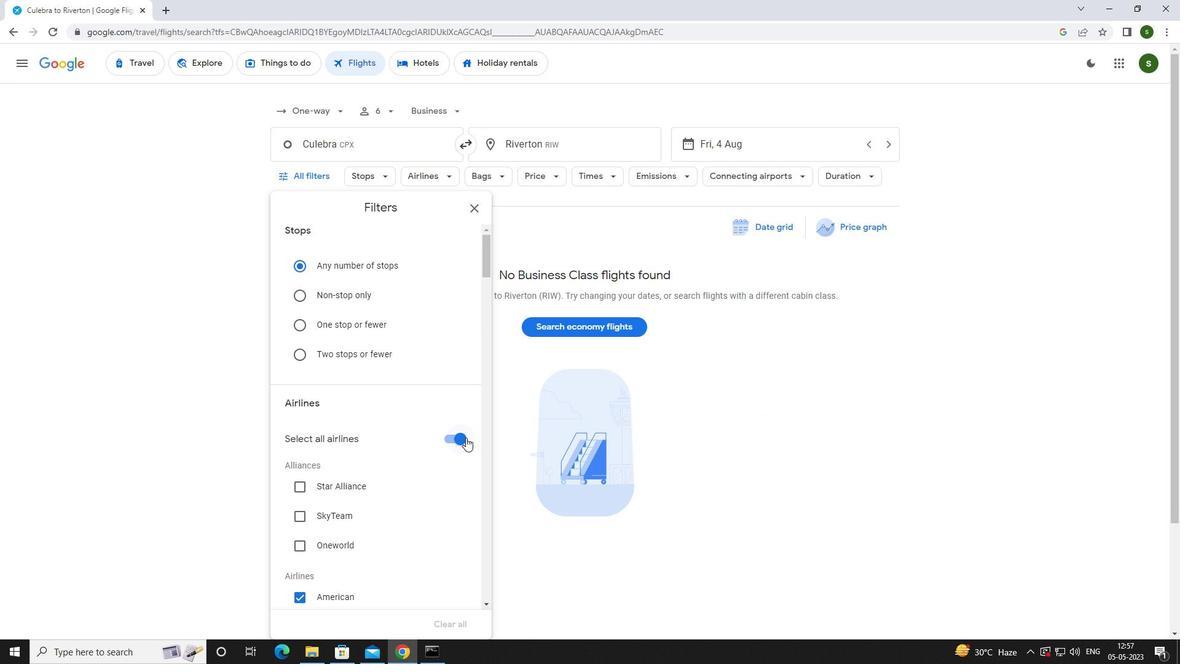
Action: Mouse moved to (387, 407)
Screenshot: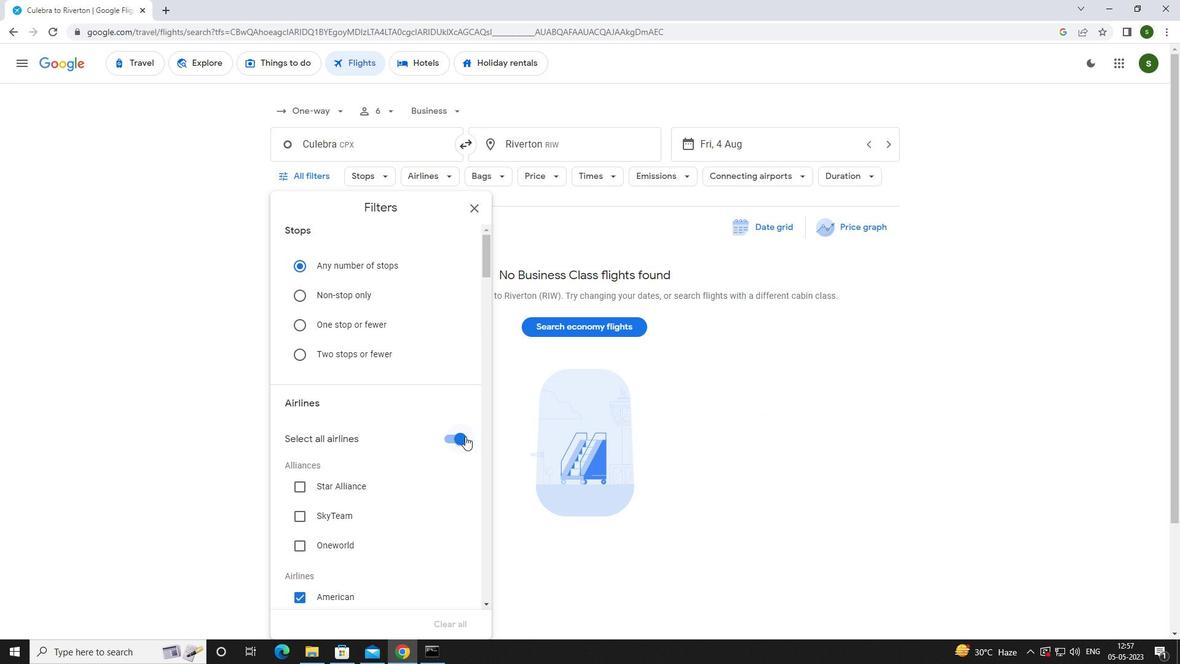 
Action: Mouse scrolled (387, 407) with delta (0, 0)
Screenshot: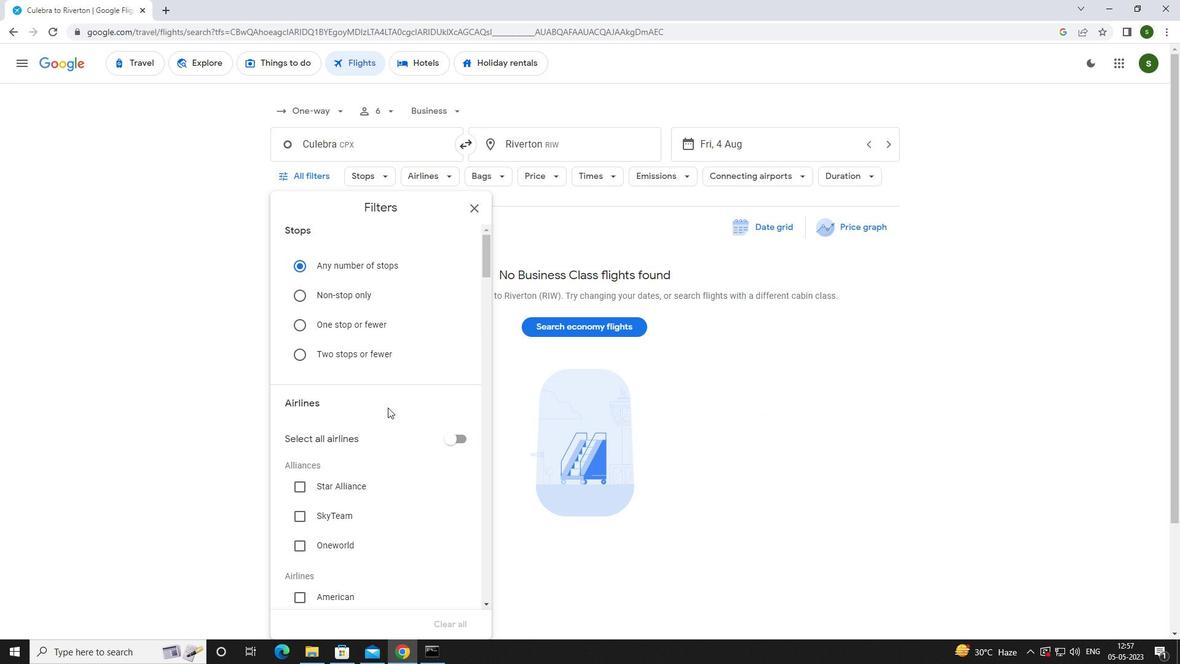 
Action: Mouse scrolled (387, 407) with delta (0, 0)
Screenshot: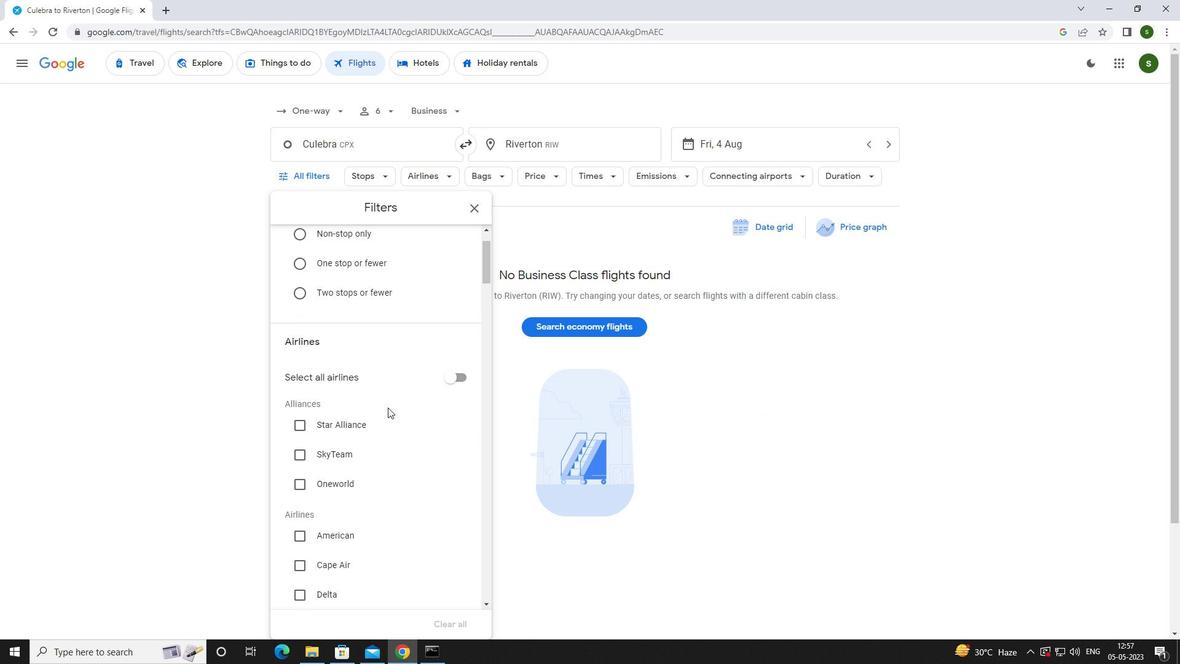 
Action: Mouse scrolled (387, 407) with delta (0, 0)
Screenshot: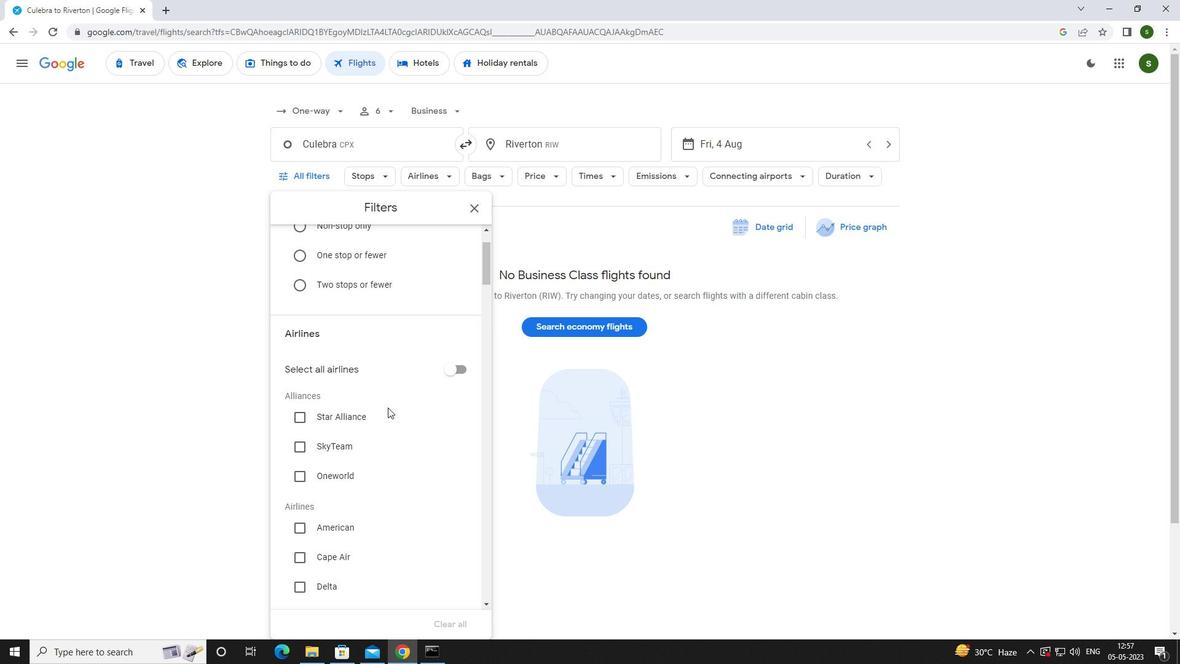
Action: Mouse moved to (387, 407)
Screenshot: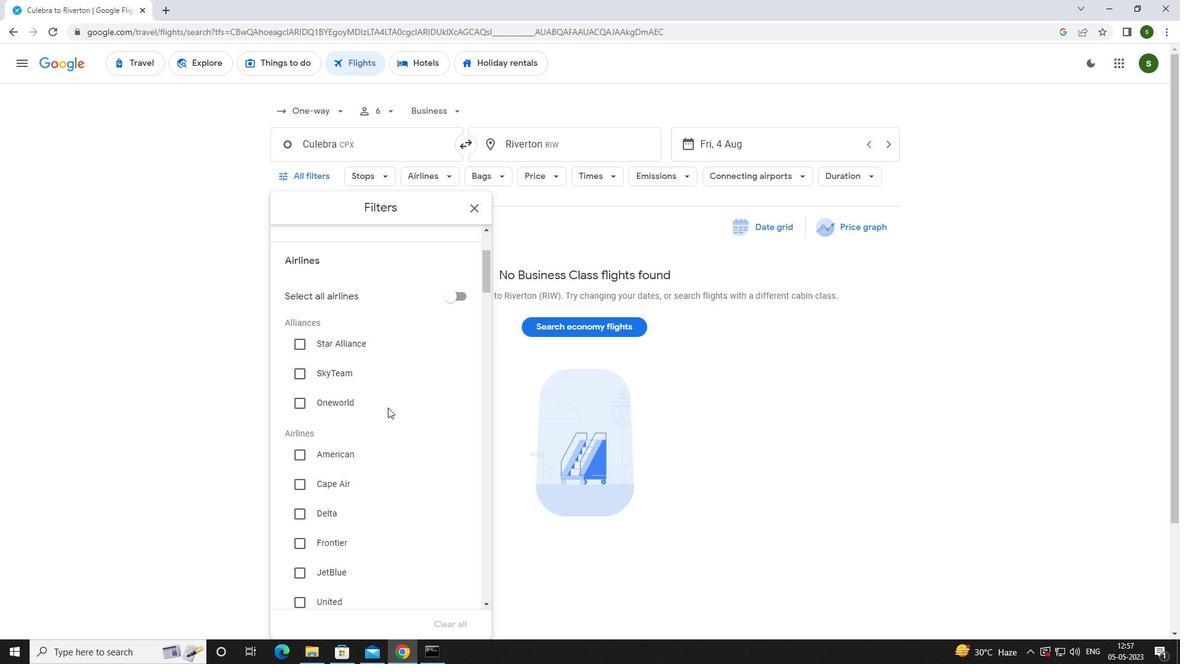 
Action: Mouse scrolled (387, 407) with delta (0, 0)
Screenshot: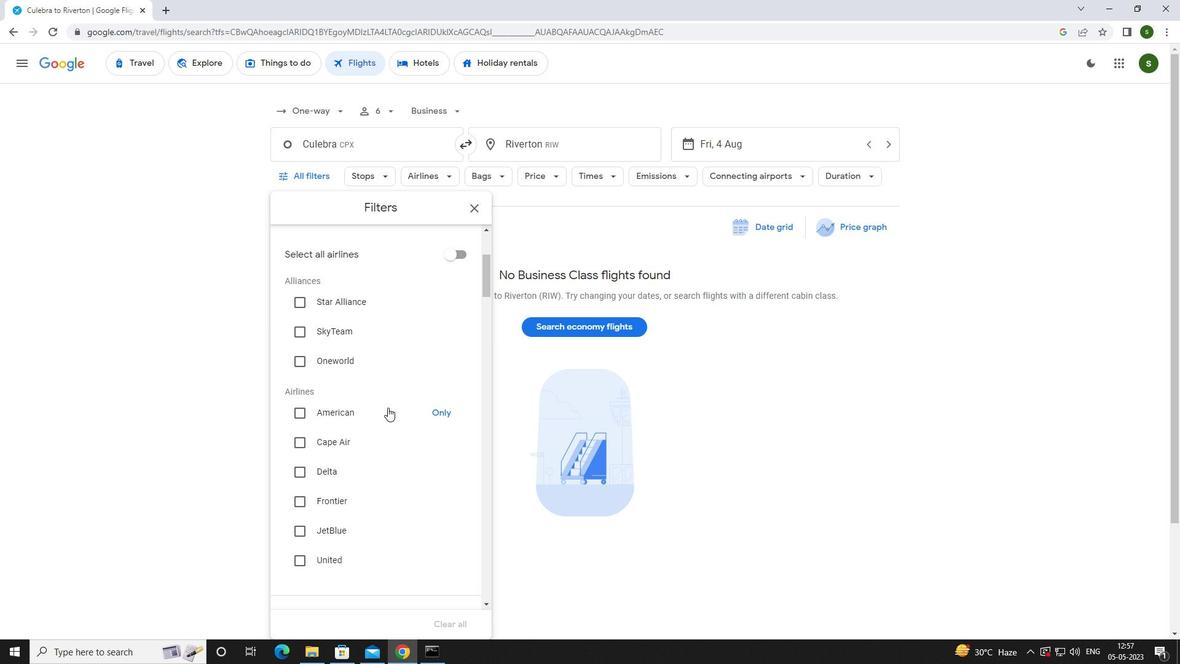 
Action: Mouse scrolled (387, 407) with delta (0, 0)
Screenshot: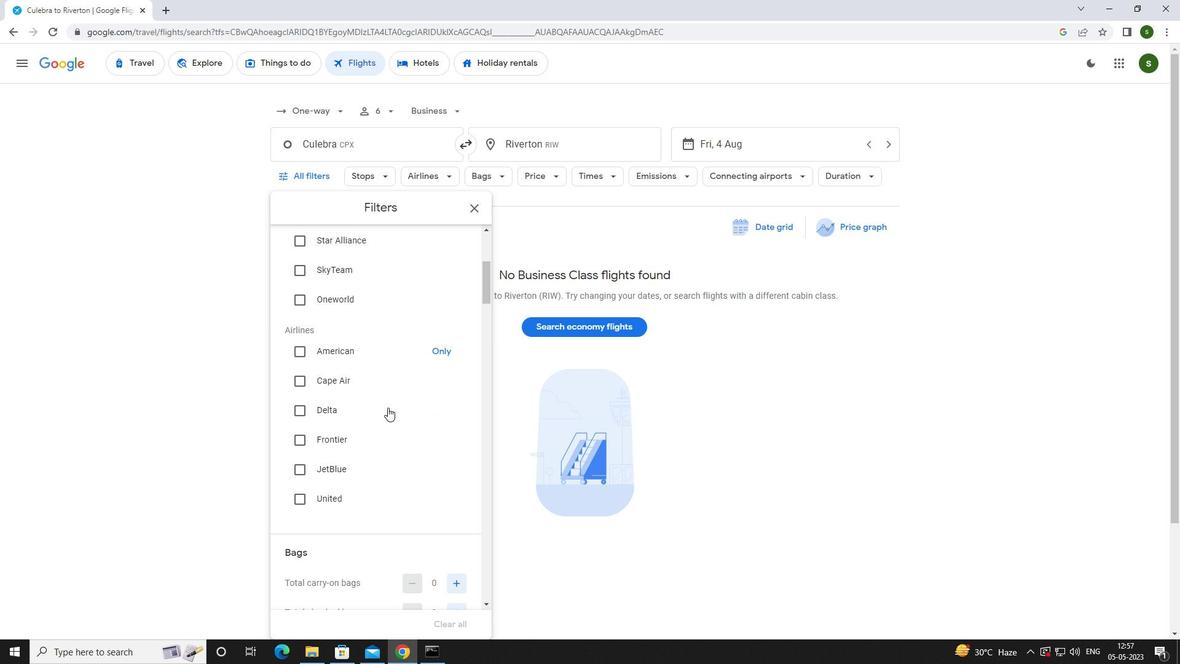 
Action: Mouse scrolled (387, 407) with delta (0, 0)
Screenshot: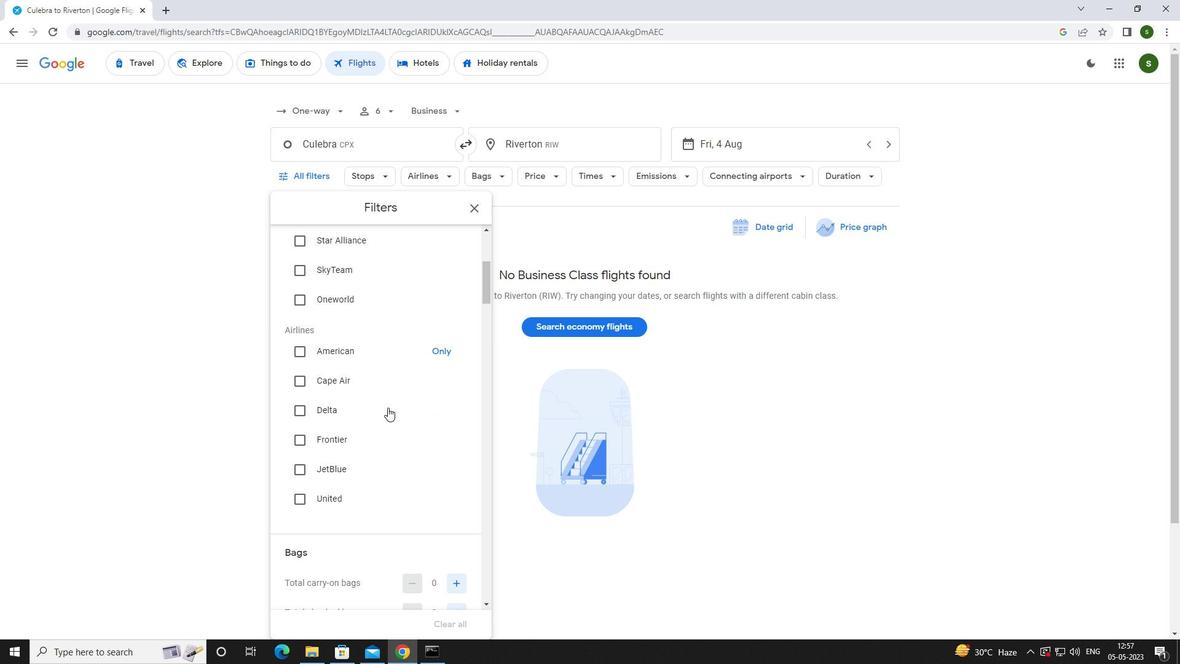 
Action: Mouse moved to (450, 459)
Screenshot: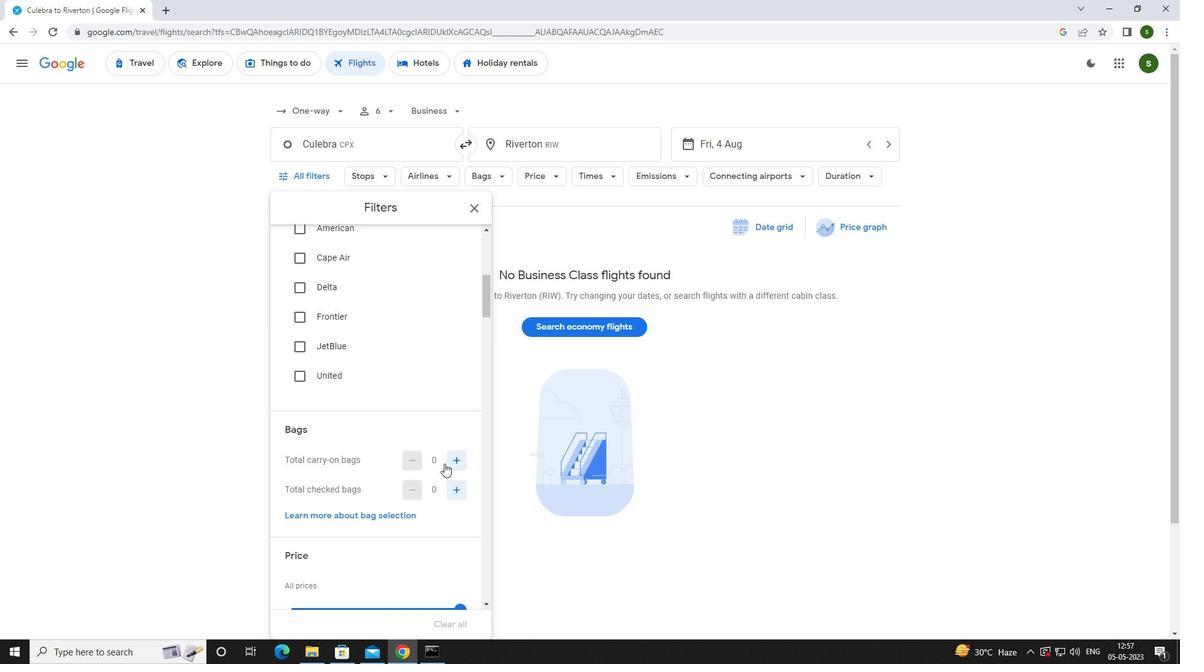 
Action: Mouse pressed left at (450, 459)
Screenshot: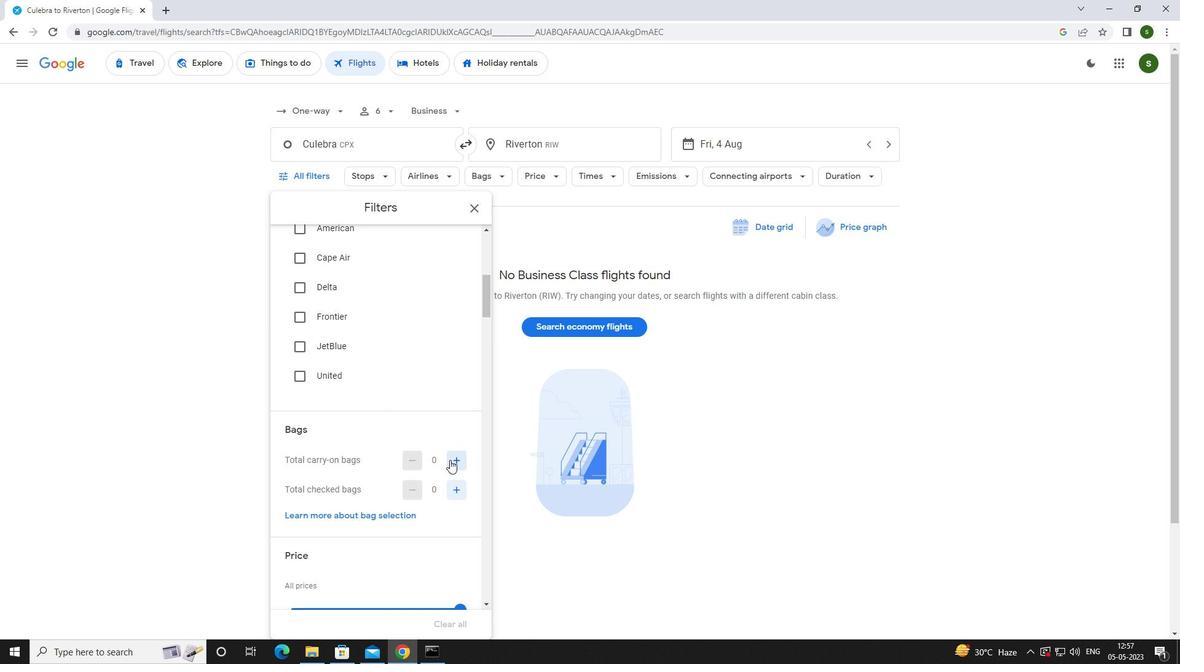 
Action: Mouse moved to (455, 488)
Screenshot: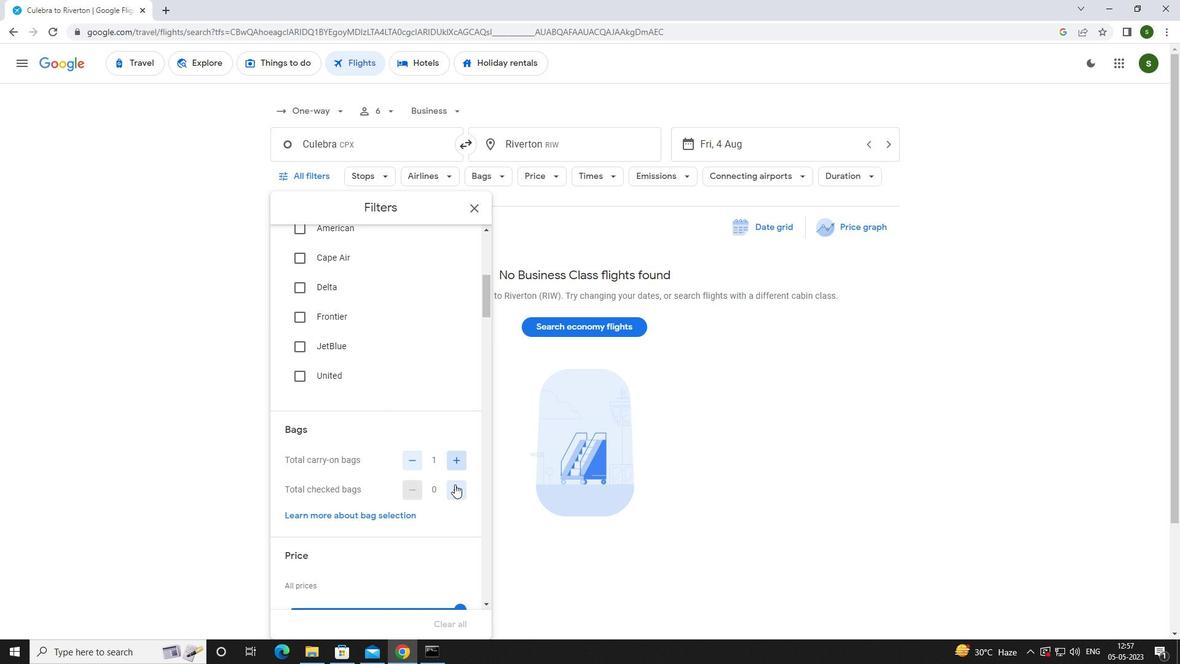 
Action: Mouse pressed left at (455, 488)
Screenshot: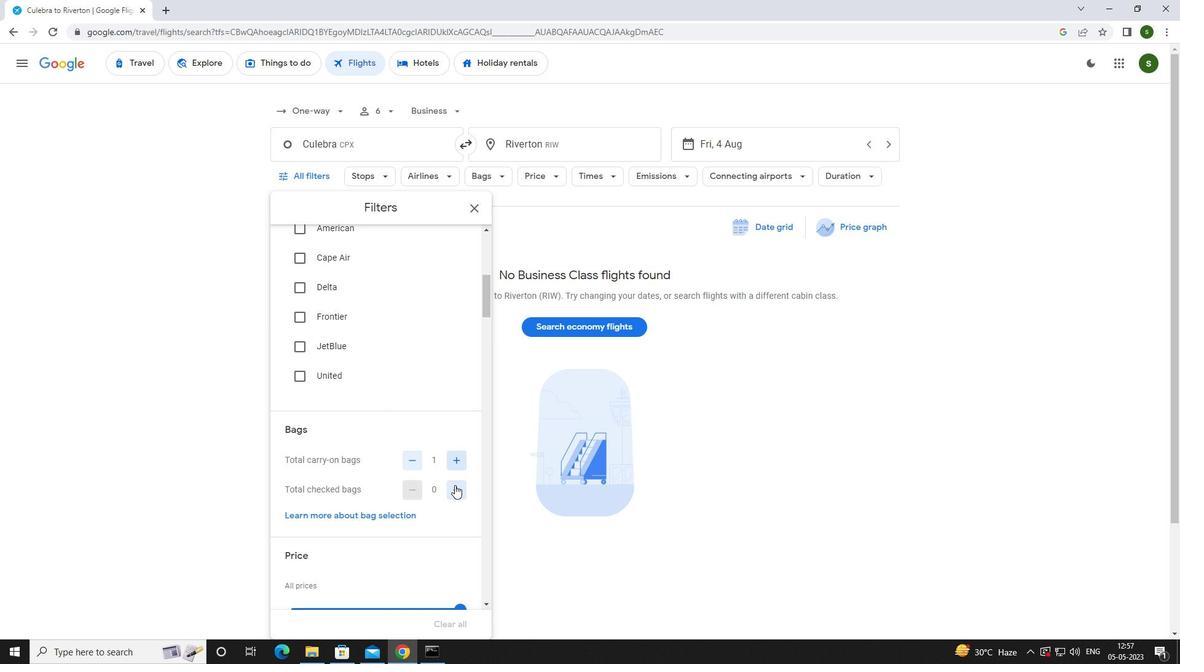 
Action: Mouse pressed left at (455, 488)
Screenshot: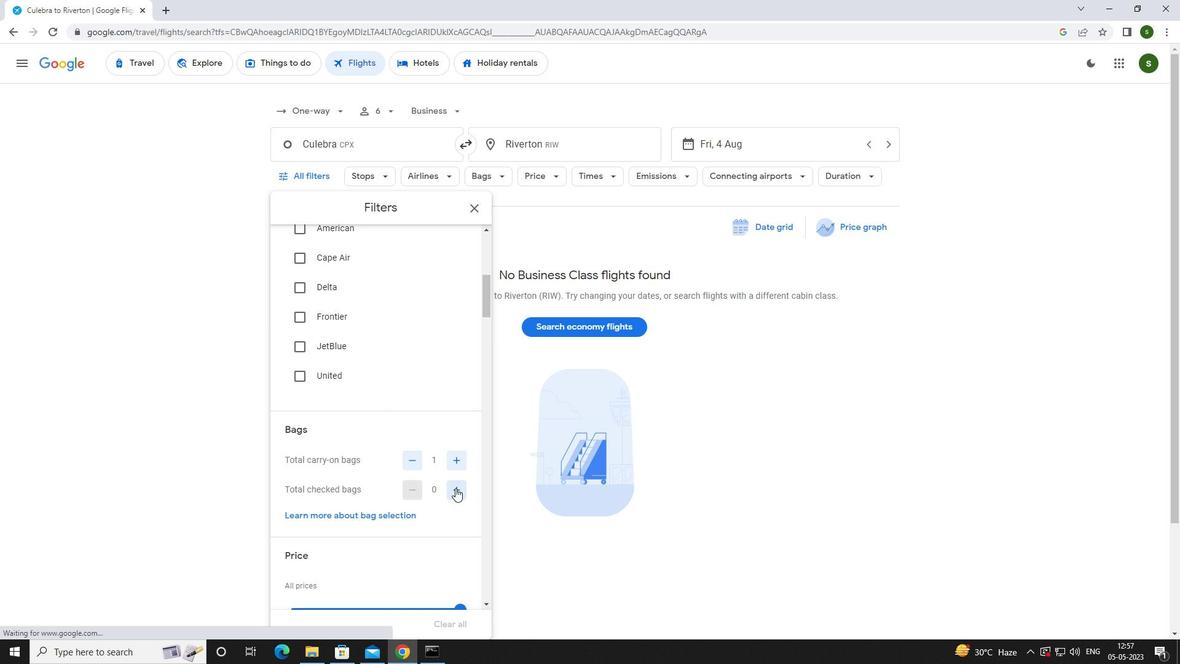 
Action: Mouse pressed left at (455, 488)
Screenshot: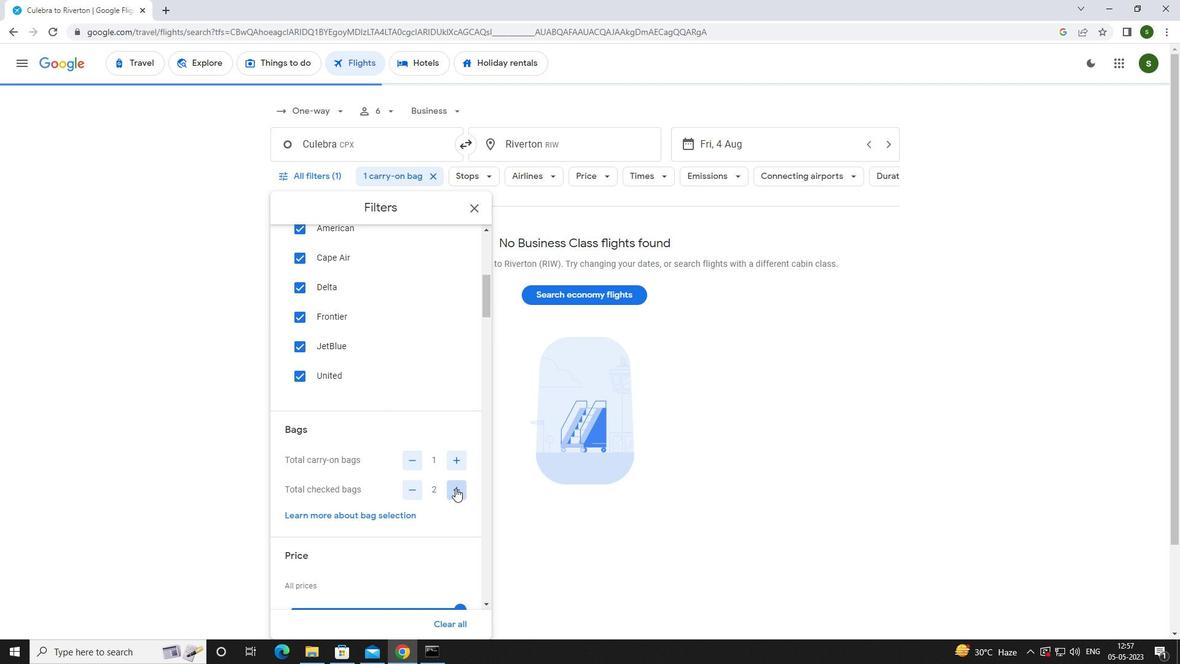 
Action: Mouse scrolled (455, 487) with delta (0, 0)
Screenshot: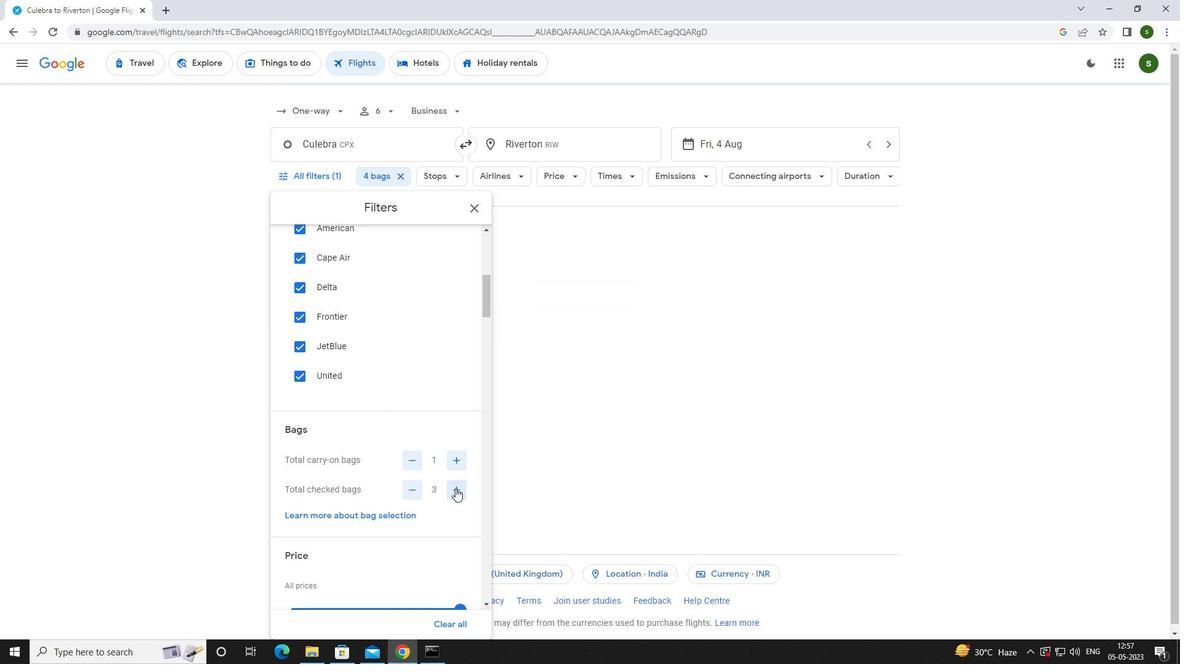 
Action: Mouse scrolled (455, 487) with delta (0, 0)
Screenshot: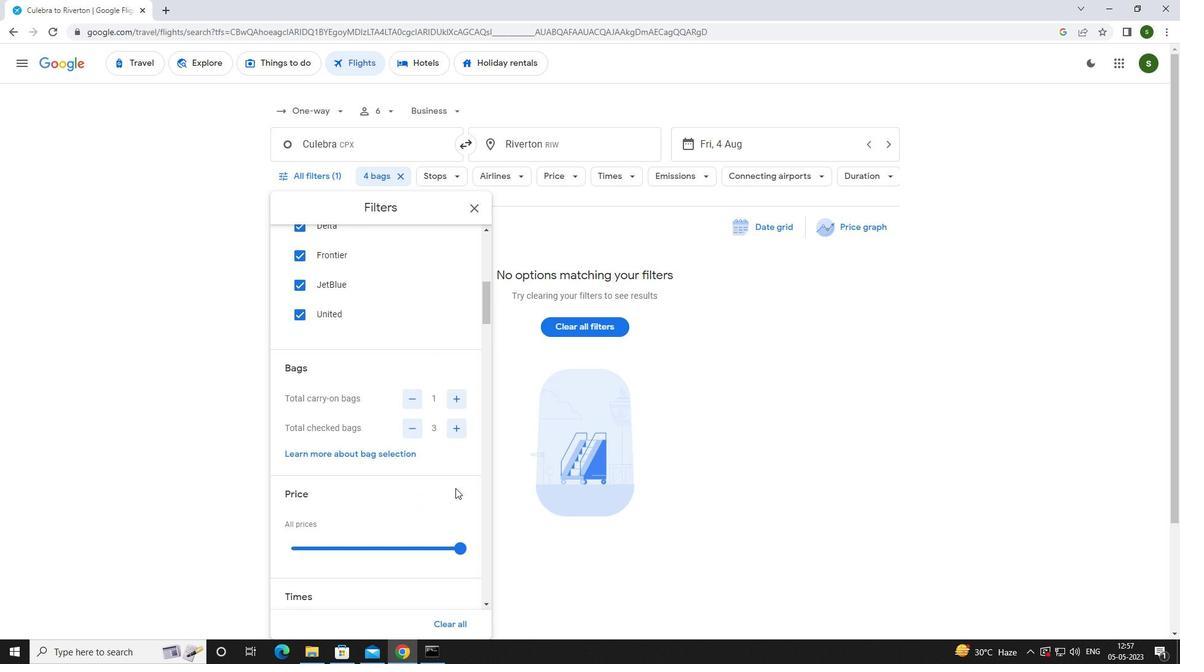 
Action: Mouse scrolled (455, 487) with delta (0, 0)
Screenshot: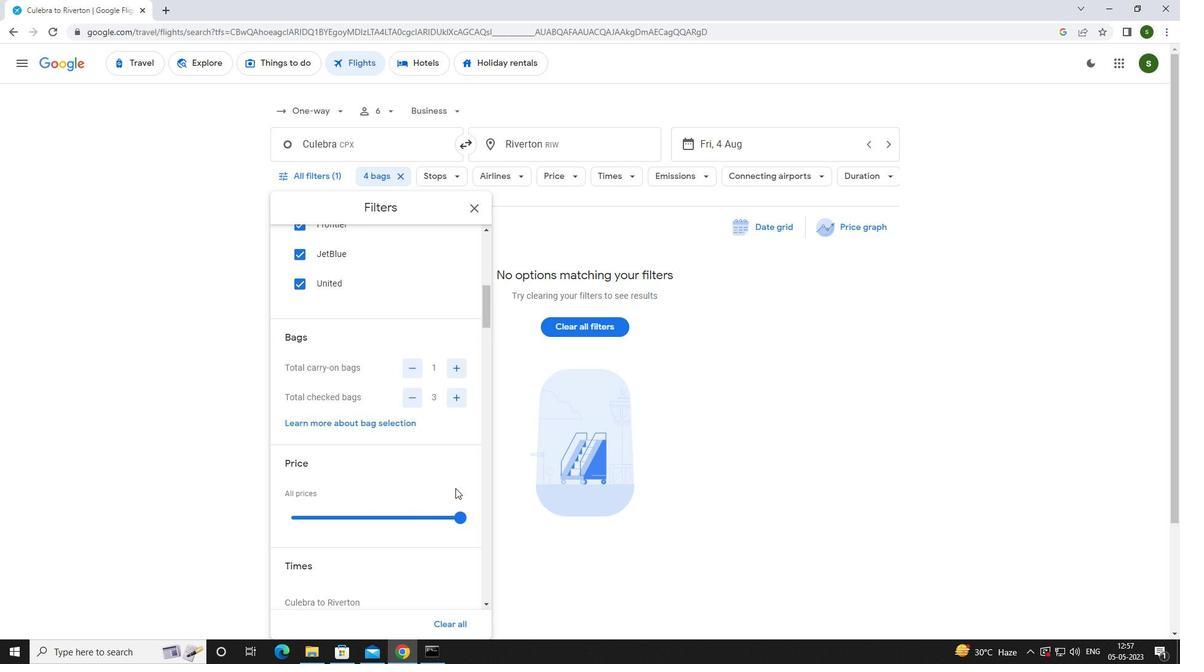 
Action: Mouse moved to (289, 565)
Screenshot: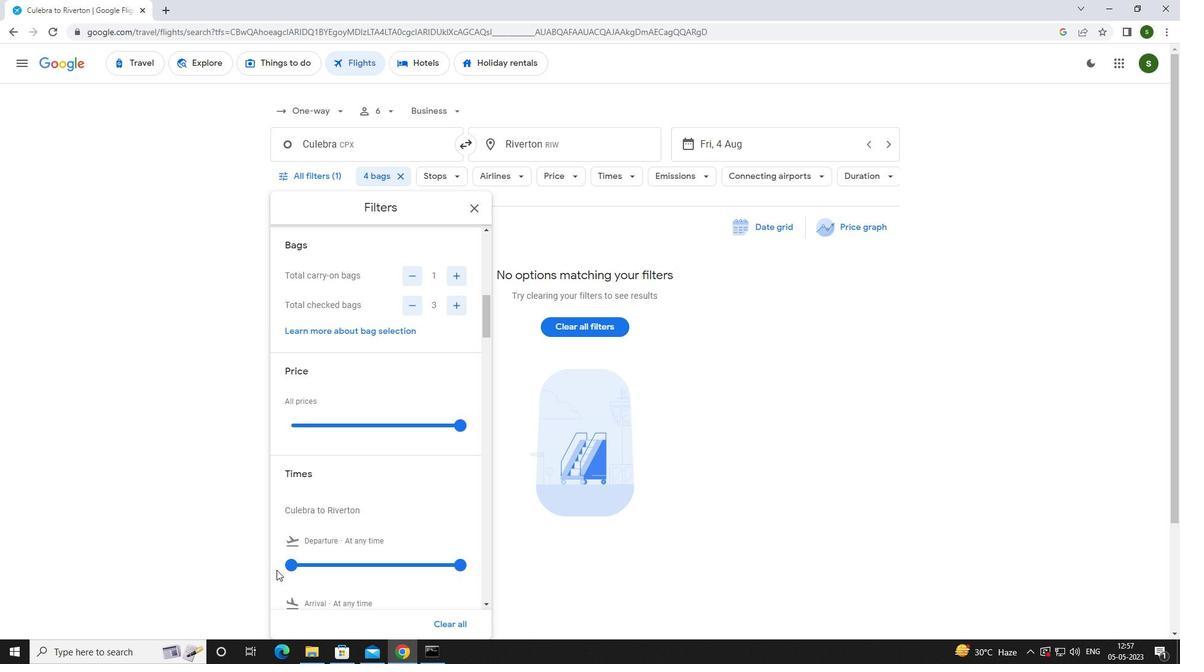 
Action: Mouse pressed left at (289, 565)
Screenshot: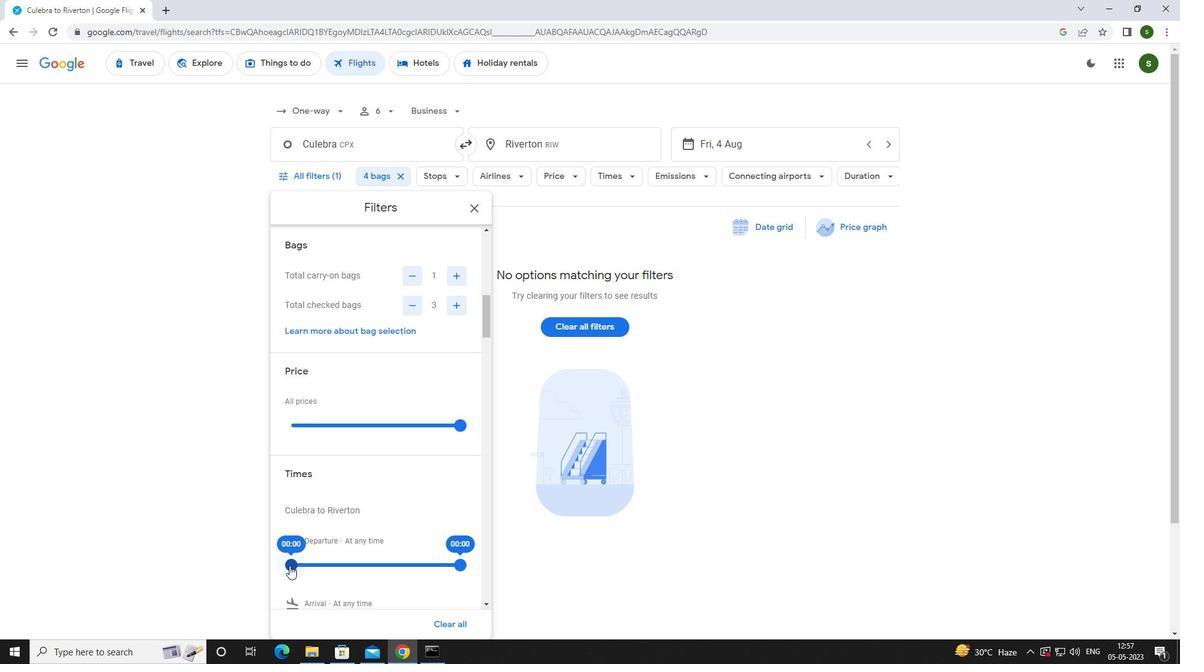 
Action: Mouse moved to (518, 537)
Screenshot: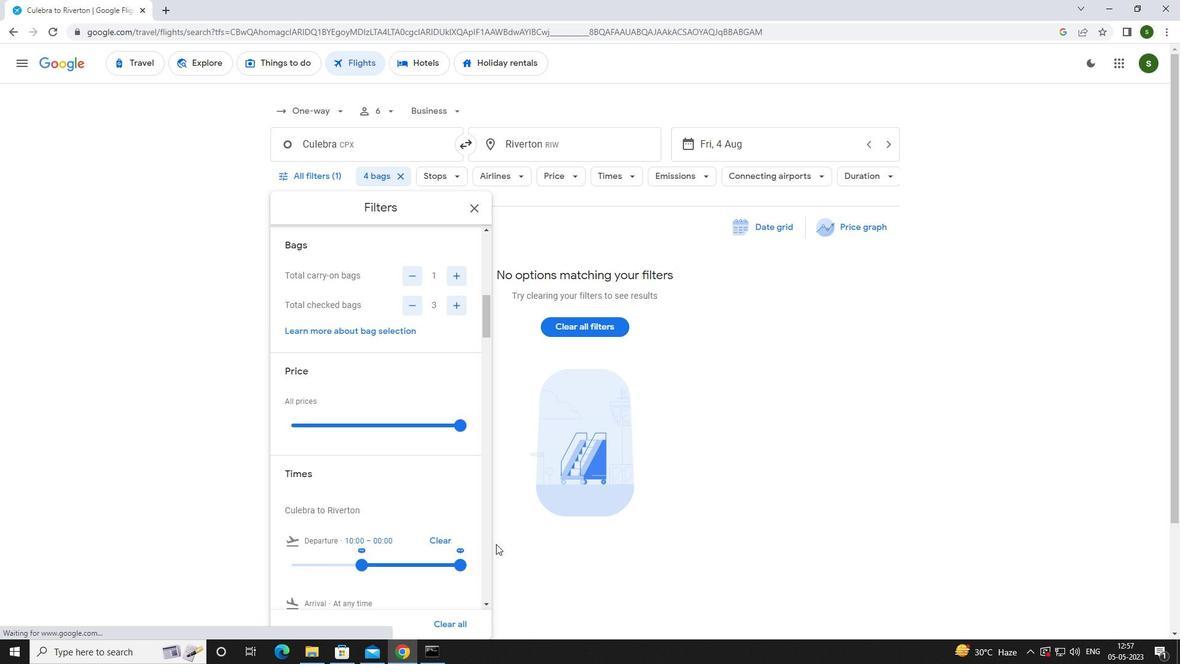 
Action: Mouse pressed left at (518, 537)
Screenshot: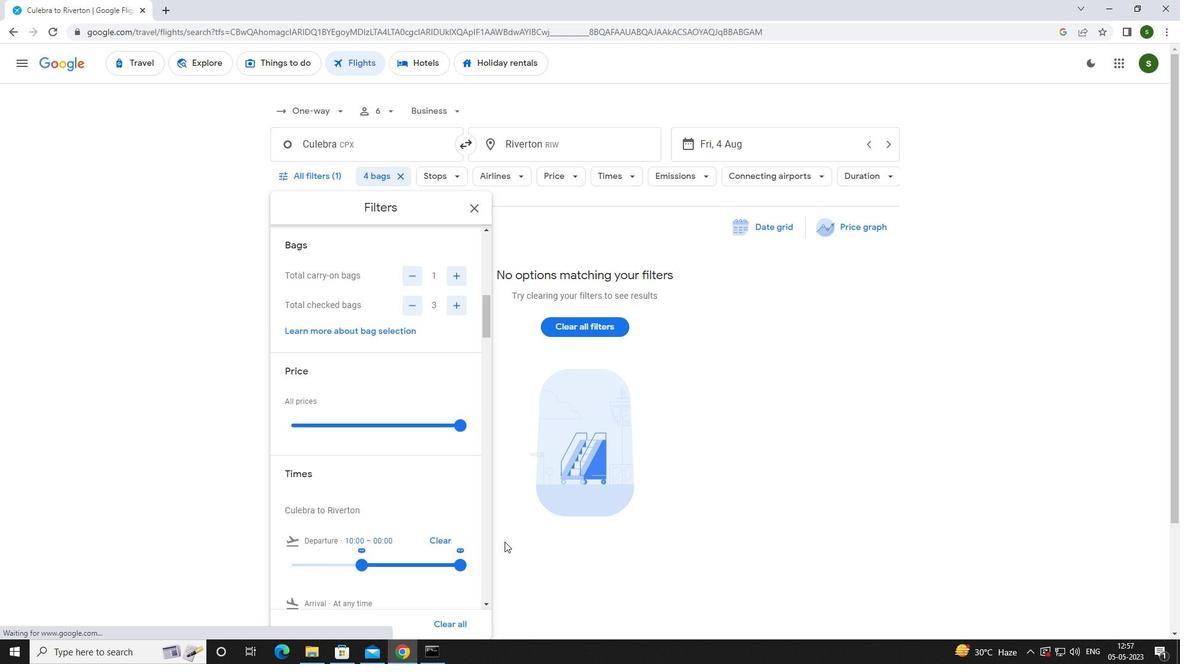 
